 Task: Find connections with filter location Guiping with filter topic #bespokewith filter profile language German with filter current company Apco Infratech Pvt. Ltd with filter school K J Somaiya Institute of Management with filter industry Consumer Services with filter service category Consulting with filter keywords title Astronomer
Action: Mouse moved to (477, 58)
Screenshot: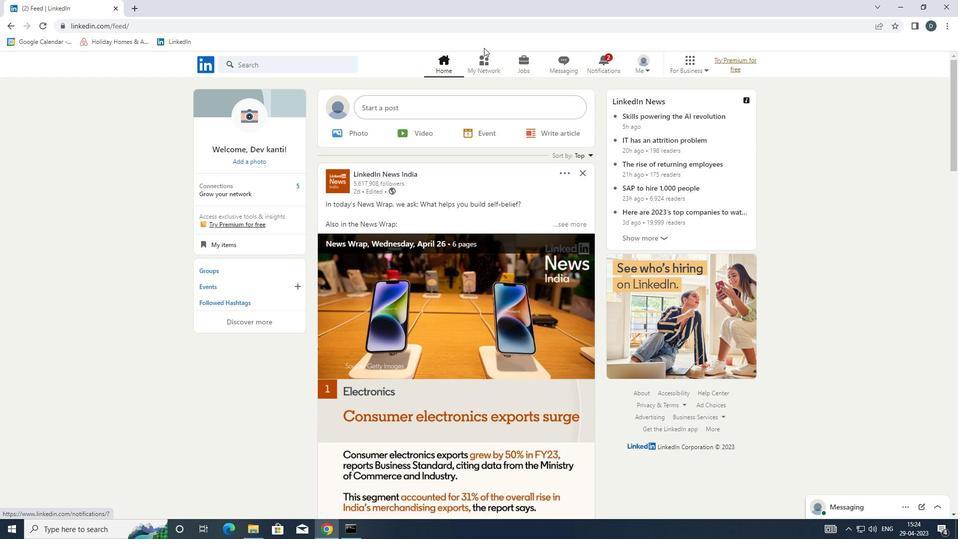 
Action: Mouse pressed left at (477, 58)
Screenshot: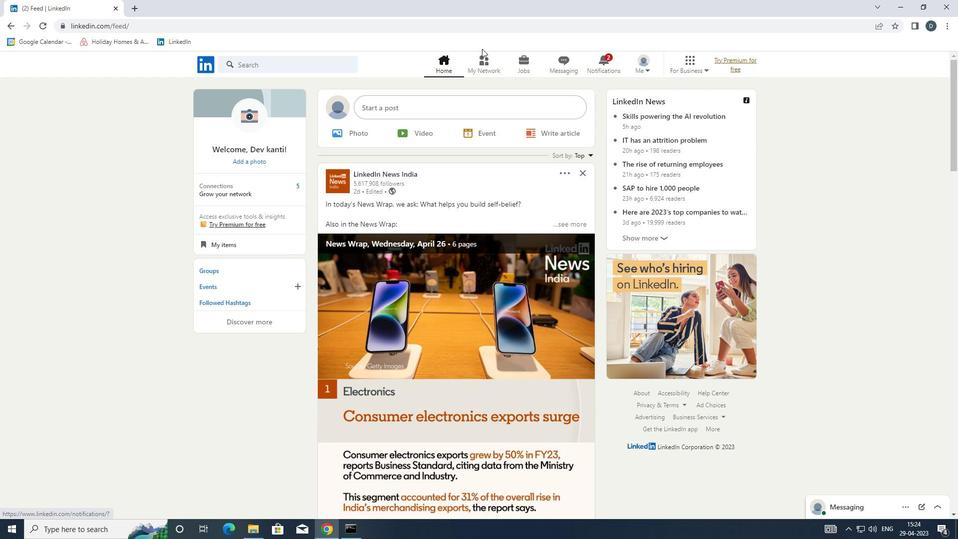 
Action: Mouse moved to (329, 114)
Screenshot: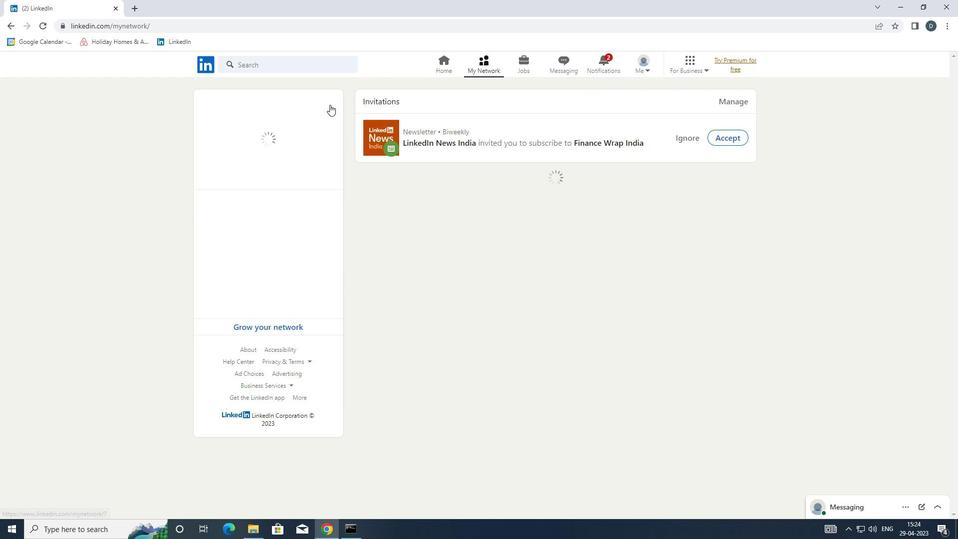 
Action: Mouse pressed left at (329, 114)
Screenshot: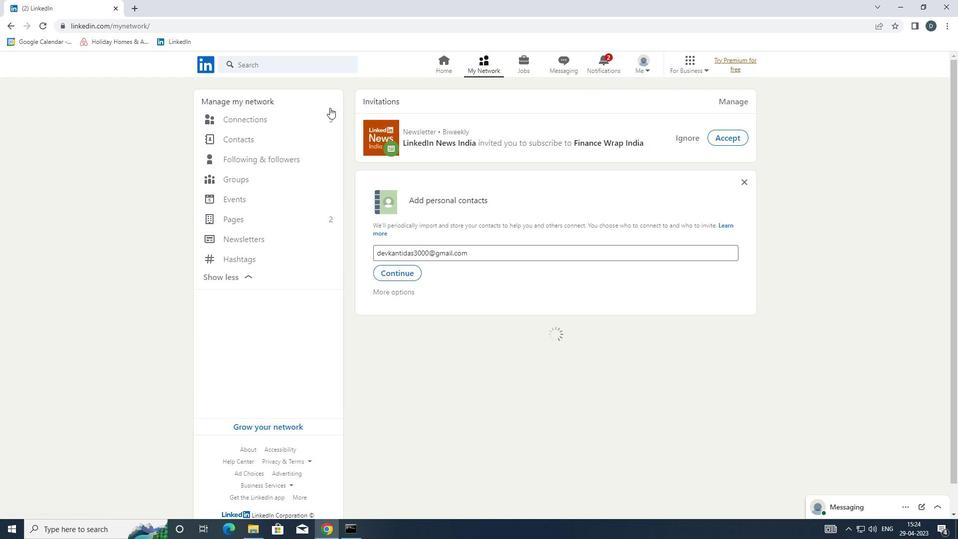 
Action: Mouse moved to (572, 125)
Screenshot: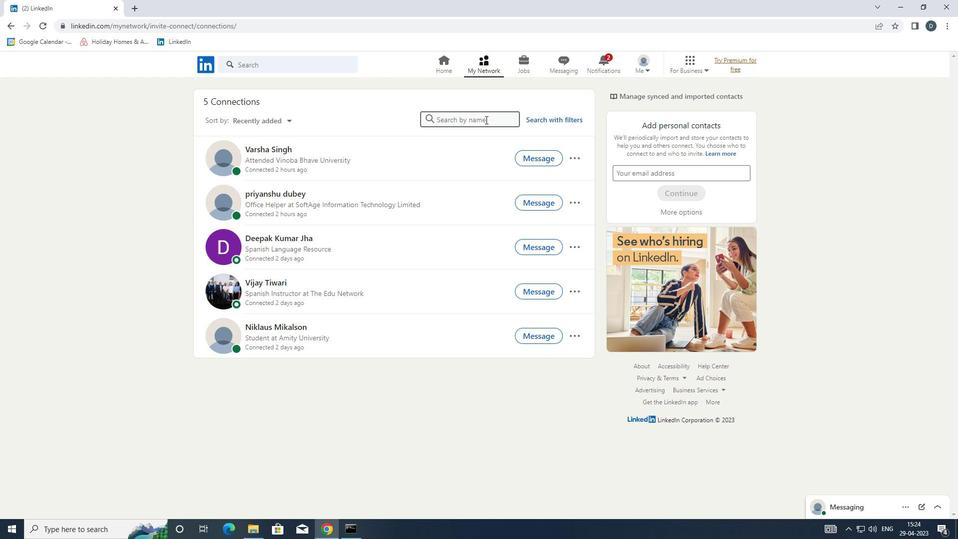 
Action: Mouse pressed left at (572, 125)
Screenshot: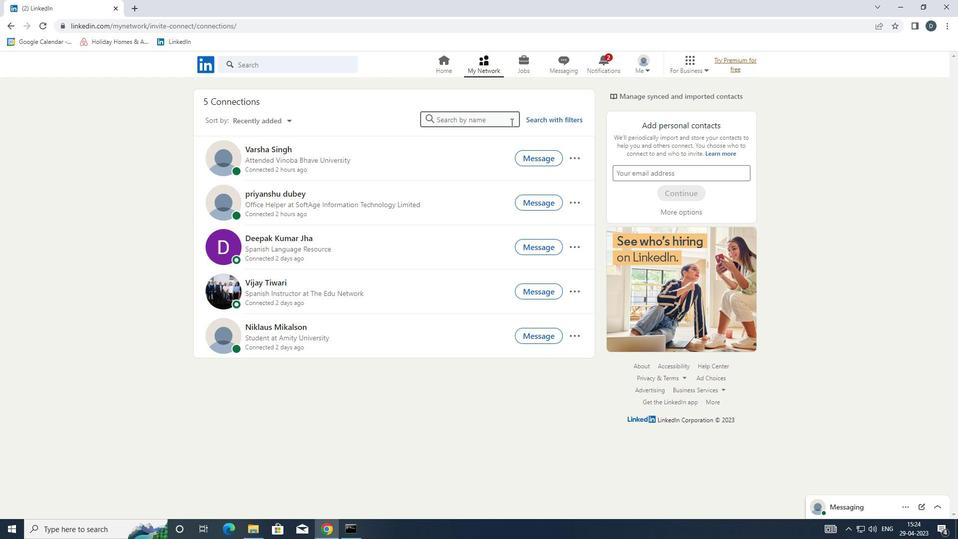 
Action: Mouse moved to (557, 118)
Screenshot: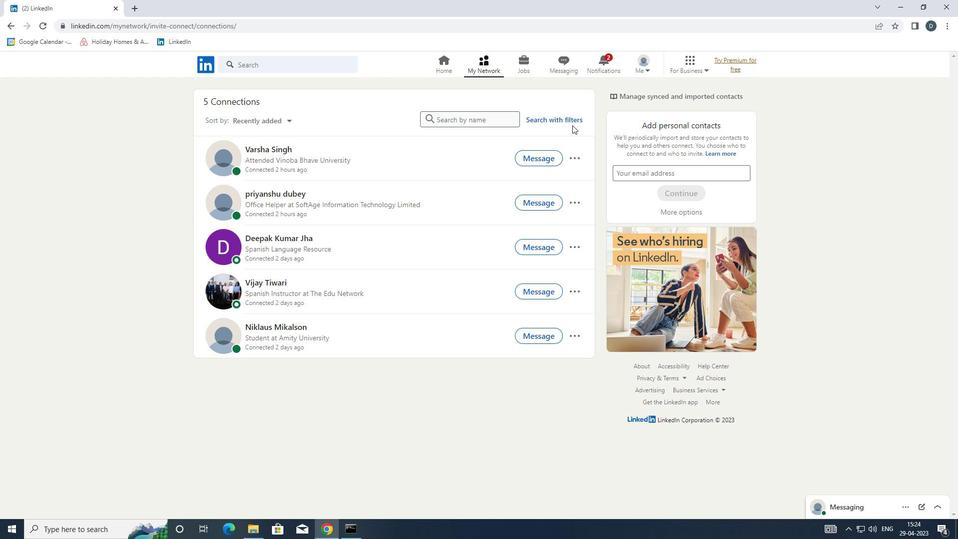 
Action: Mouse pressed left at (557, 118)
Screenshot: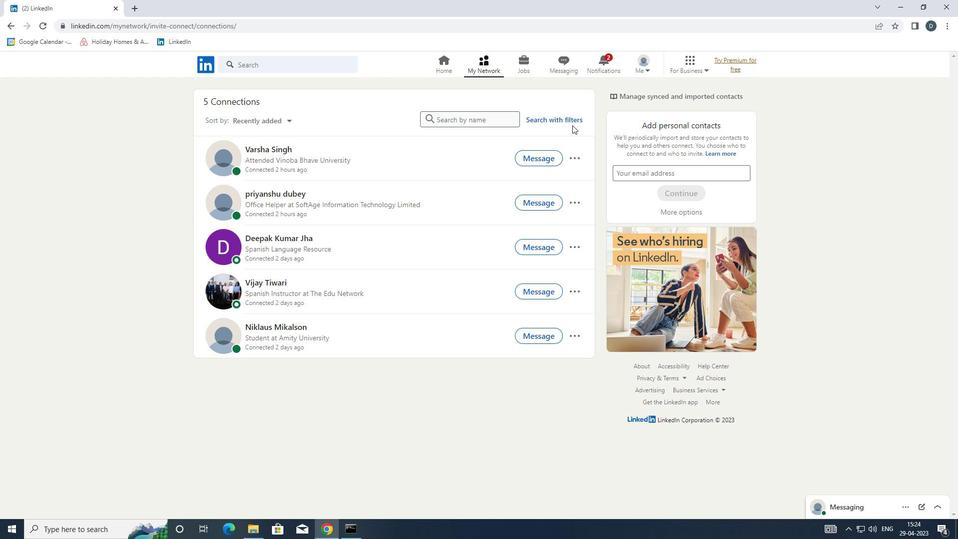 
Action: Mouse moved to (505, 86)
Screenshot: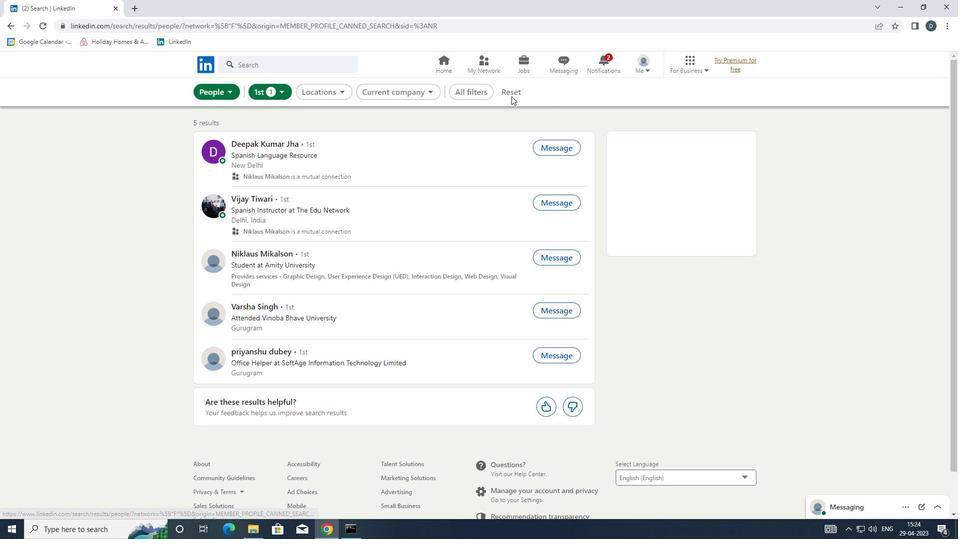
Action: Mouse pressed left at (505, 86)
Screenshot: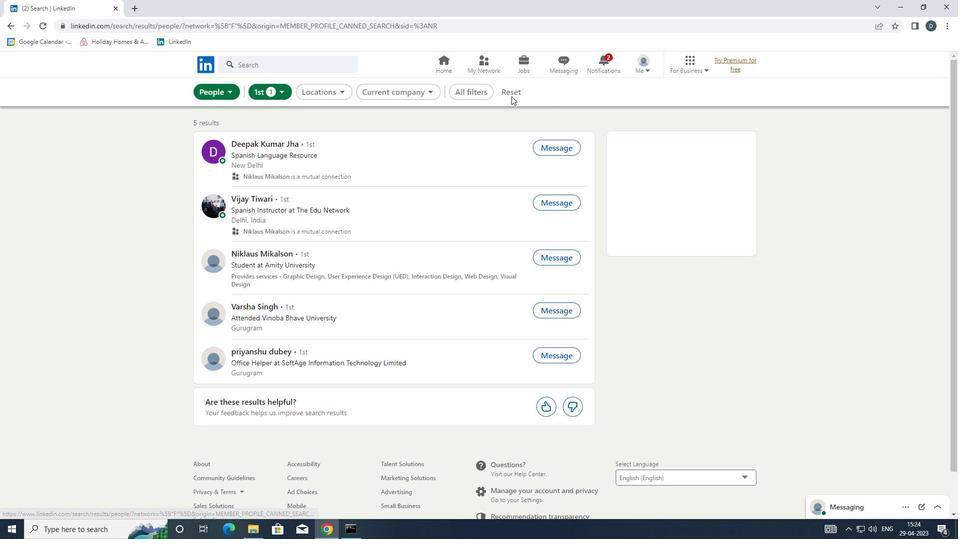 
Action: Mouse moved to (490, 90)
Screenshot: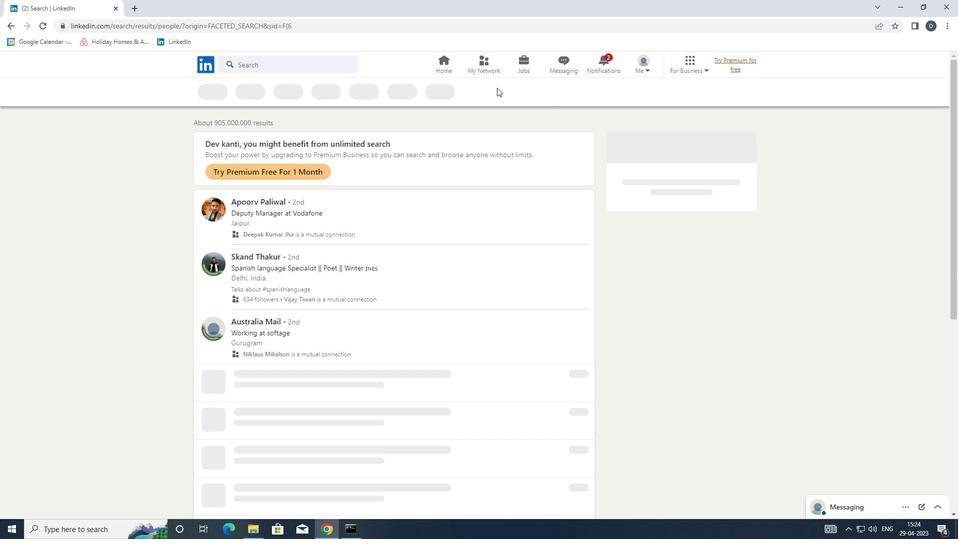 
Action: Mouse pressed left at (490, 90)
Screenshot: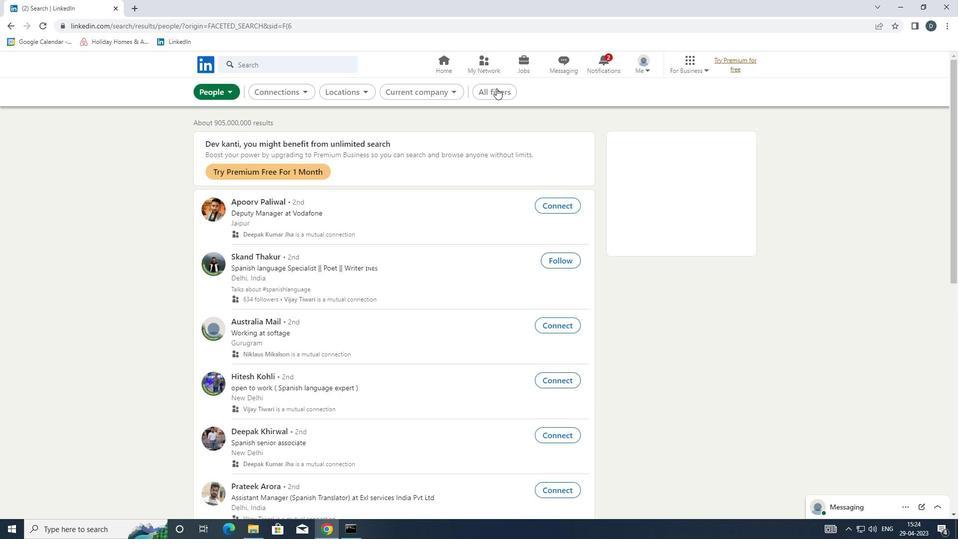 
Action: Mouse moved to (864, 275)
Screenshot: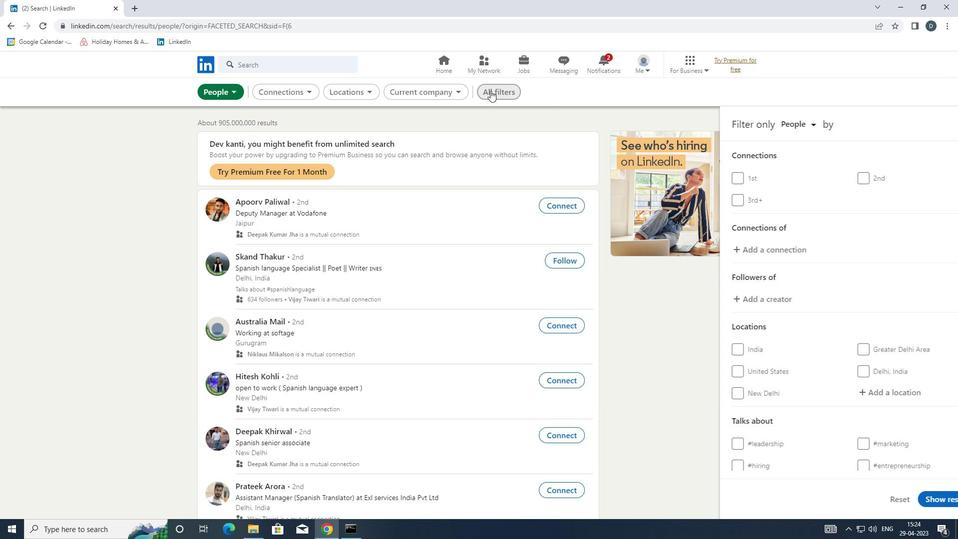 
Action: Mouse scrolled (864, 275) with delta (0, 0)
Screenshot: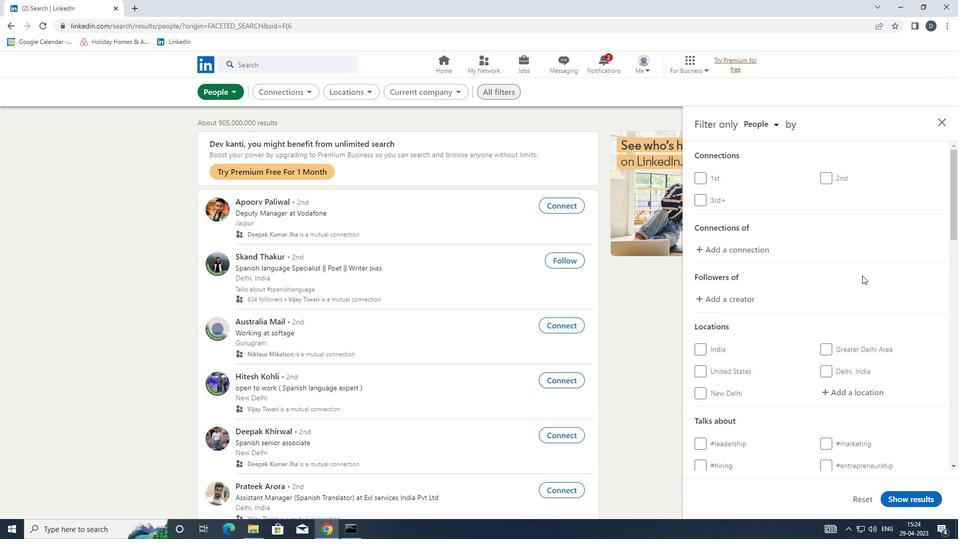 
Action: Mouse scrolled (864, 275) with delta (0, 0)
Screenshot: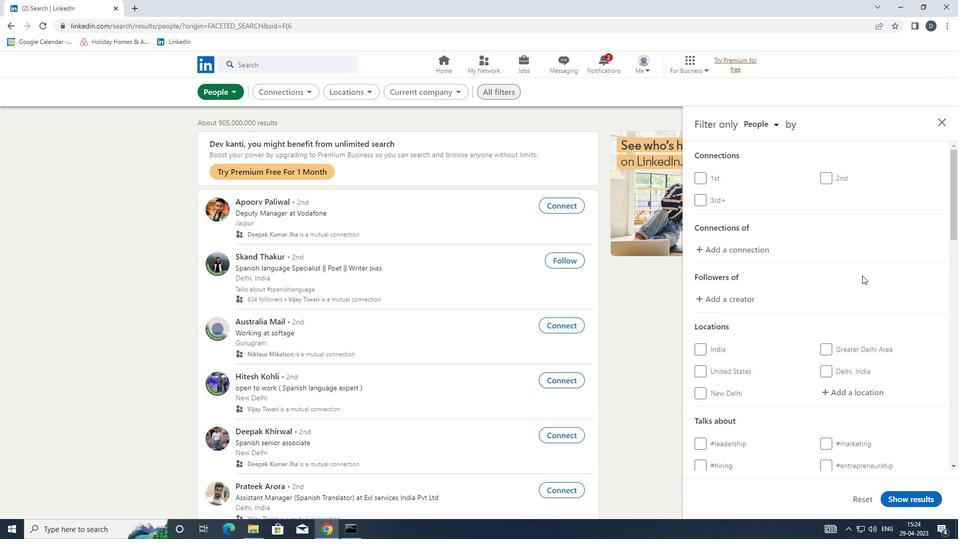 
Action: Mouse moved to (859, 293)
Screenshot: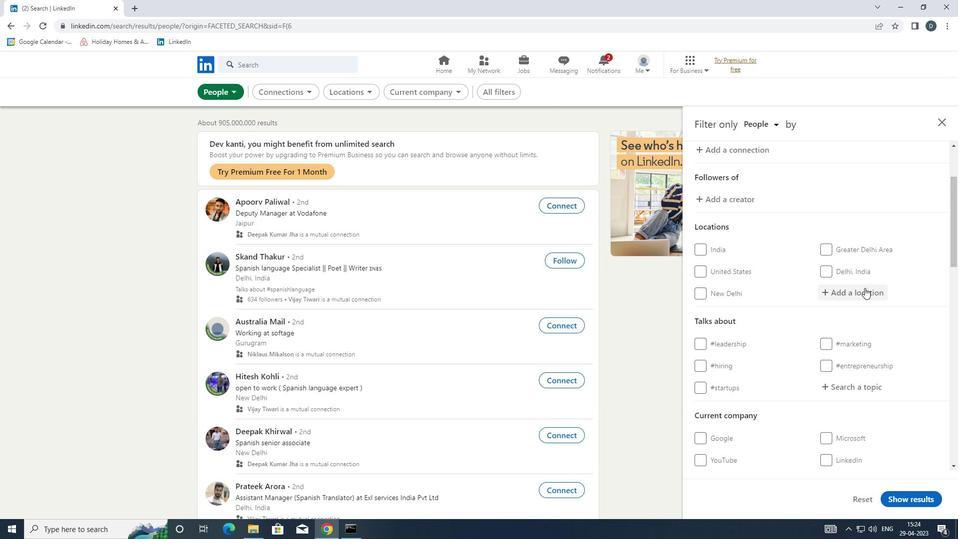 
Action: Mouse pressed left at (859, 293)
Screenshot: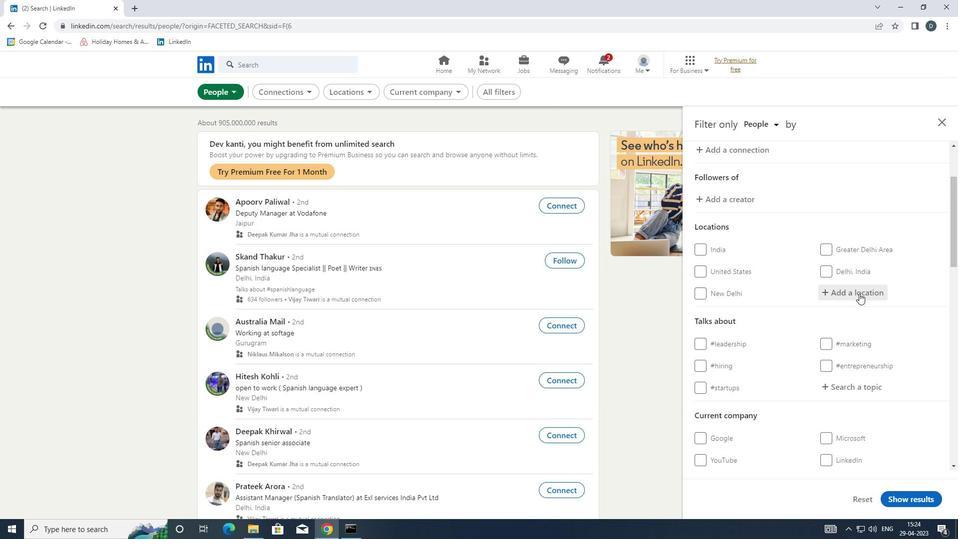
Action: Mouse moved to (859, 293)
Screenshot: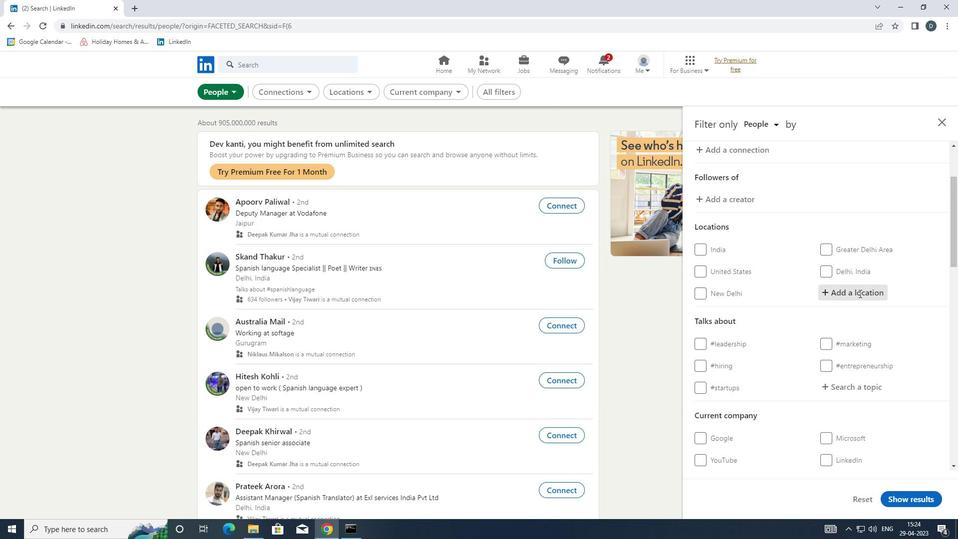 
Action: Key pressed <Key.shift>GUIPING<Key.enter>
Screenshot: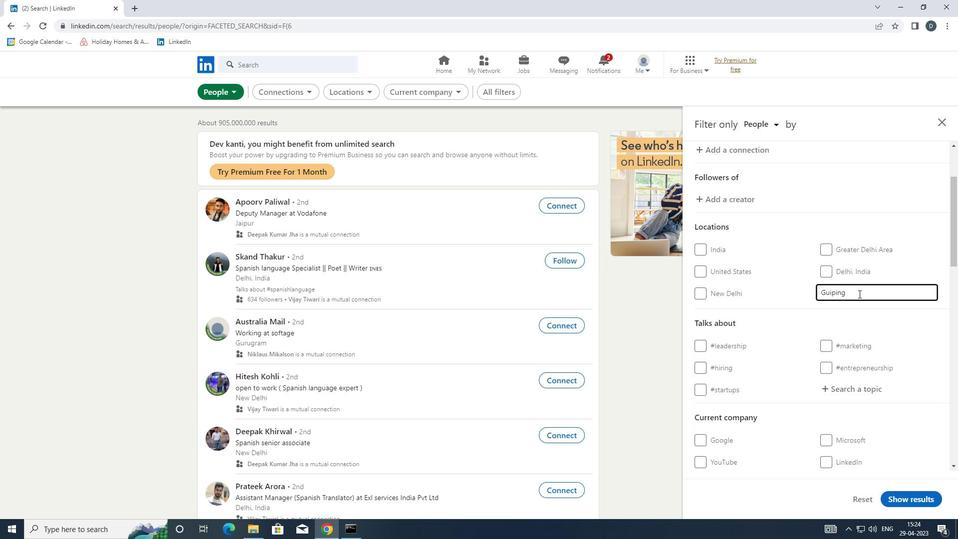 
Action: Mouse moved to (859, 293)
Screenshot: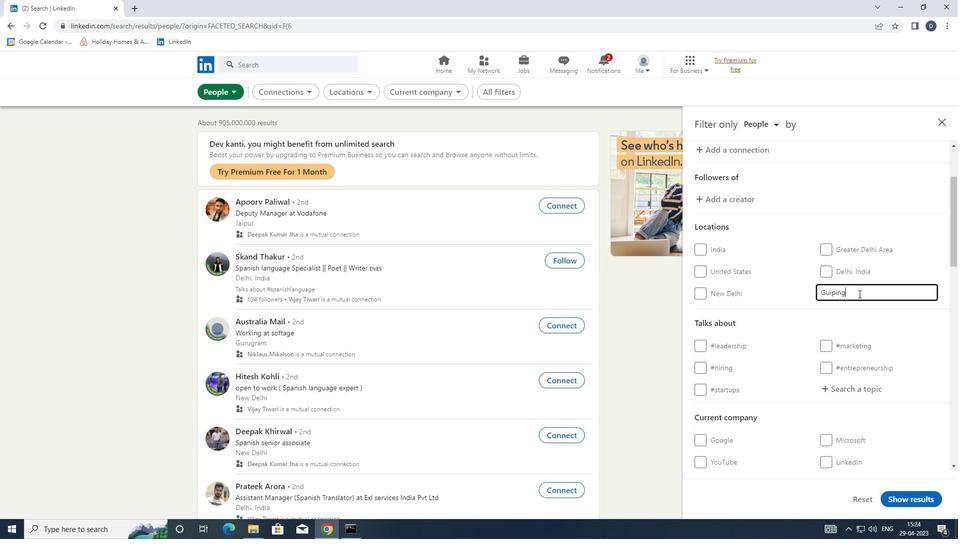 
Action: Mouse scrolled (859, 293) with delta (0, 0)
Screenshot: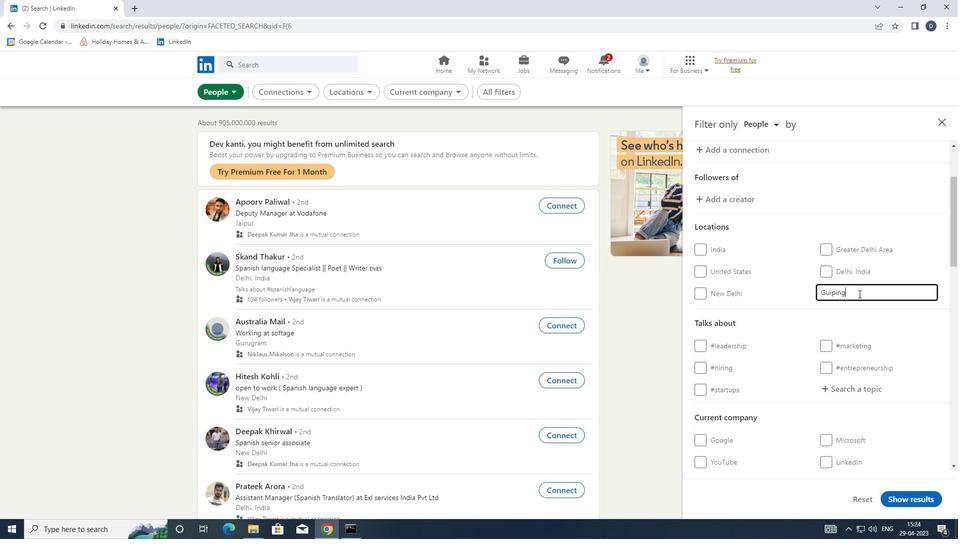 
Action: Mouse scrolled (859, 293) with delta (0, 0)
Screenshot: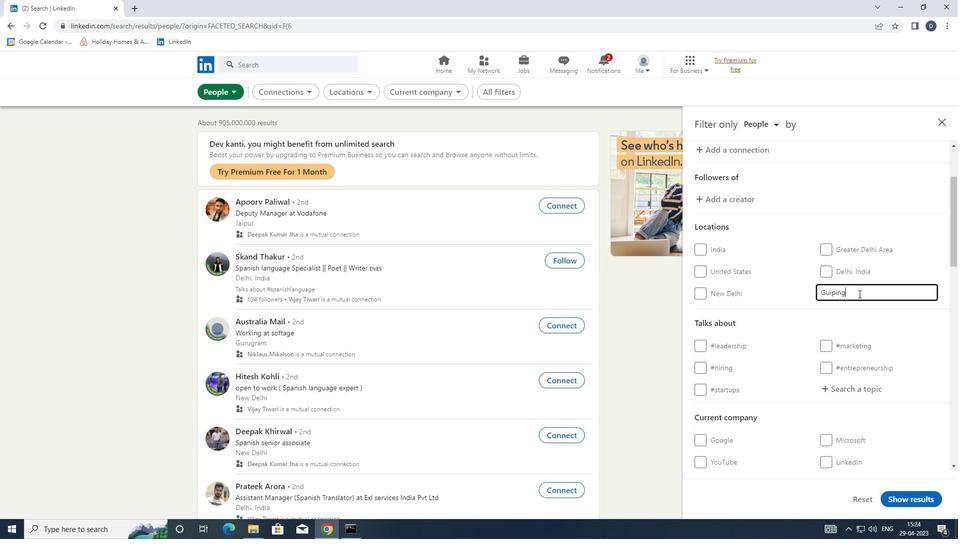 
Action: Mouse moved to (869, 291)
Screenshot: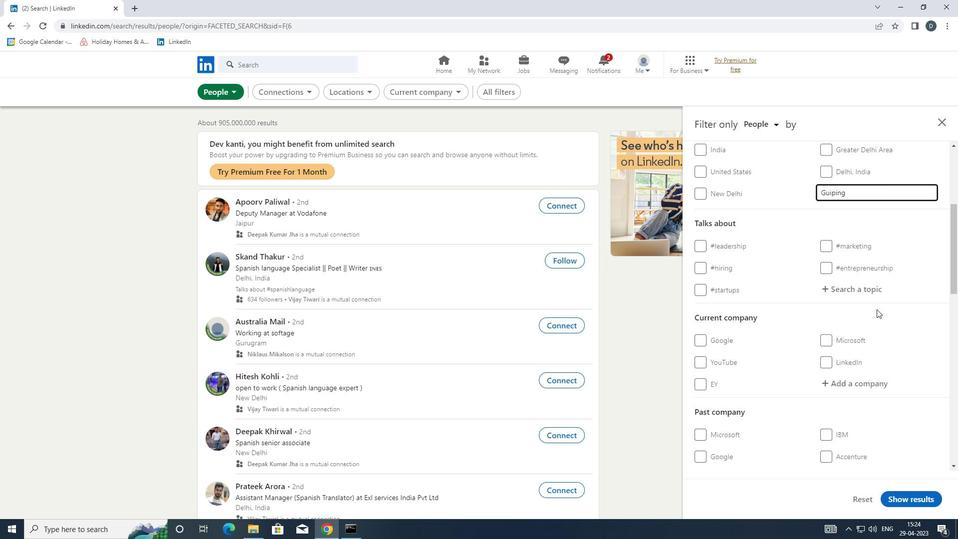 
Action: Mouse pressed left at (869, 291)
Screenshot: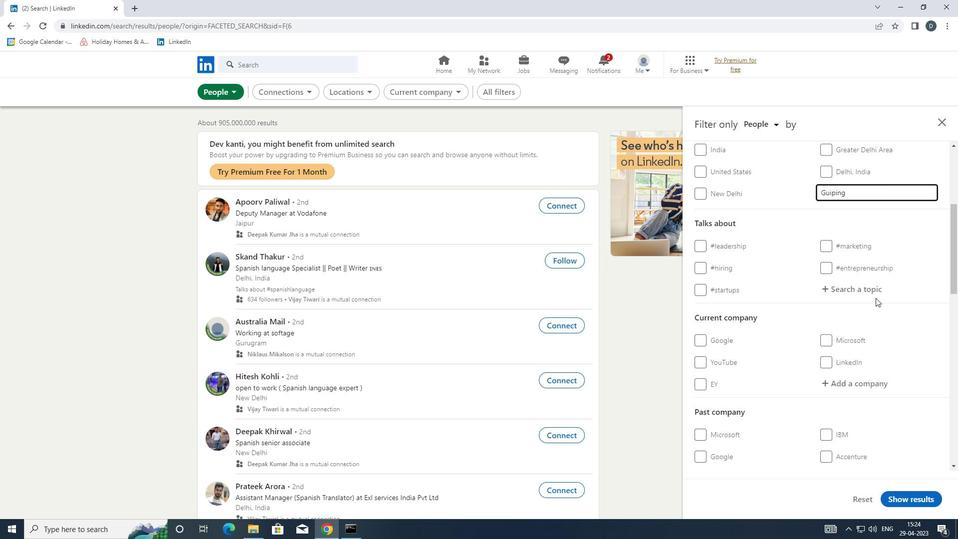 
Action: Key pressed <Key.shift>#<Key.shift>BESPOKE
Screenshot: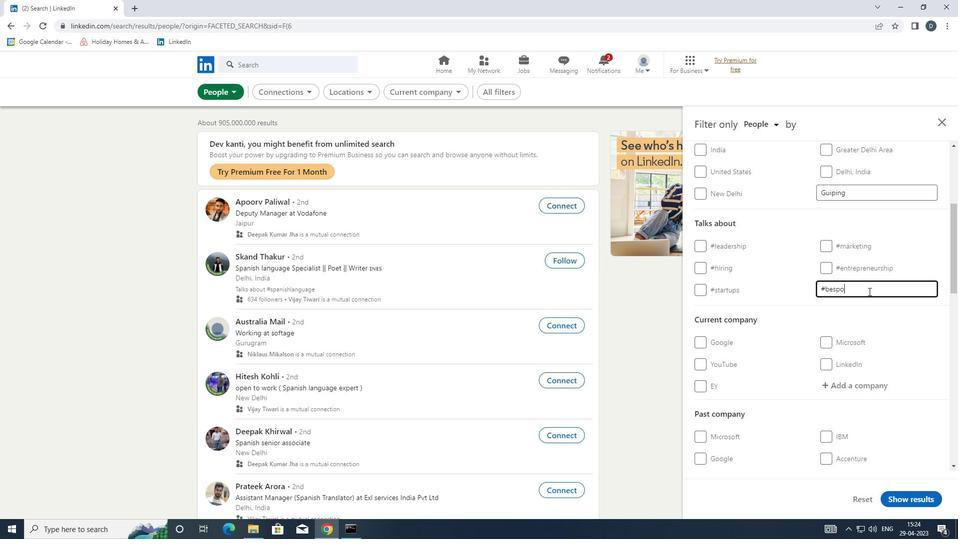 
Action: Mouse moved to (849, 279)
Screenshot: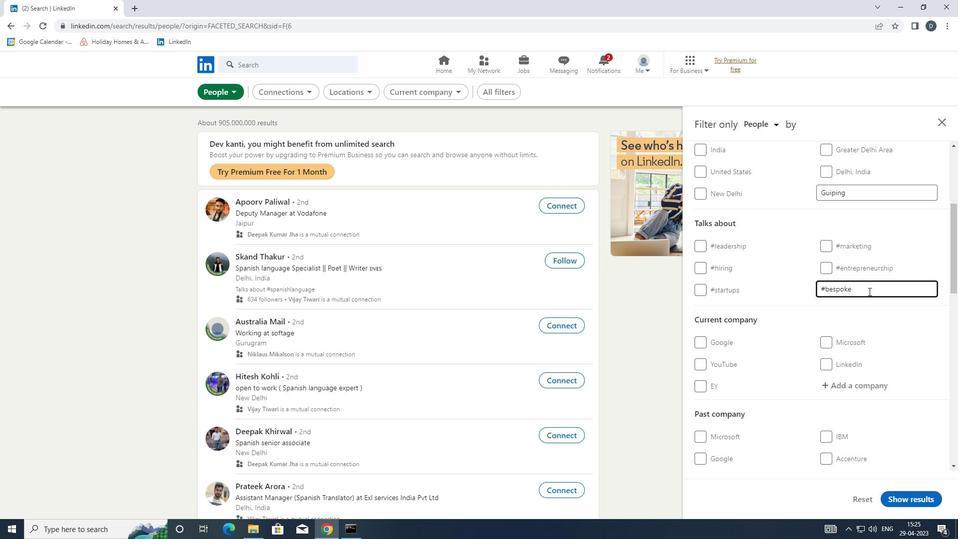
Action: Mouse scrolled (849, 278) with delta (0, 0)
Screenshot: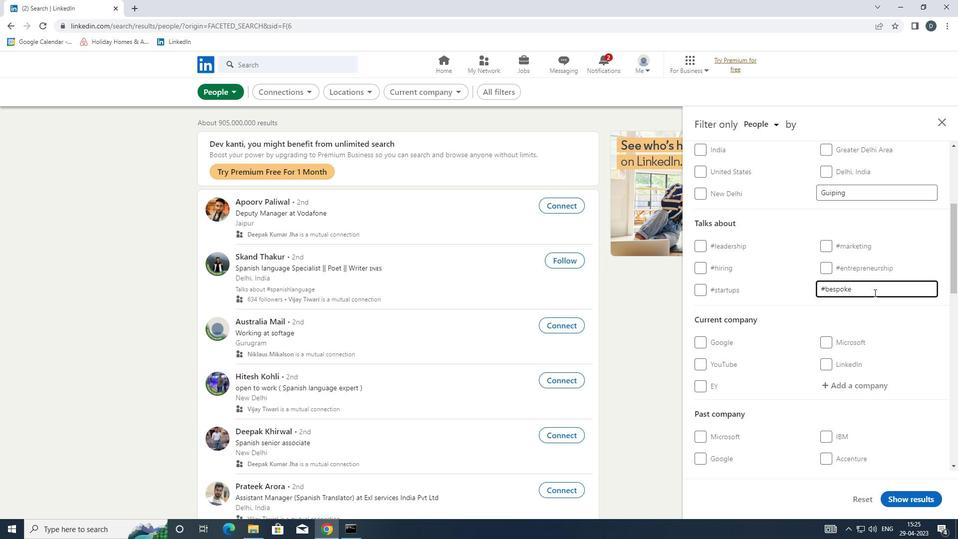 
Action: Mouse scrolled (849, 278) with delta (0, 0)
Screenshot: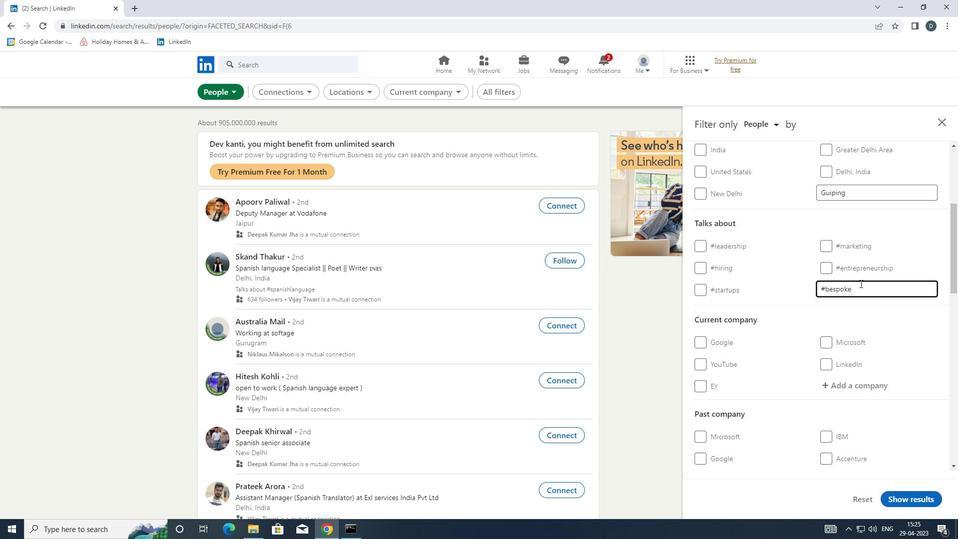 
Action: Mouse moved to (849, 279)
Screenshot: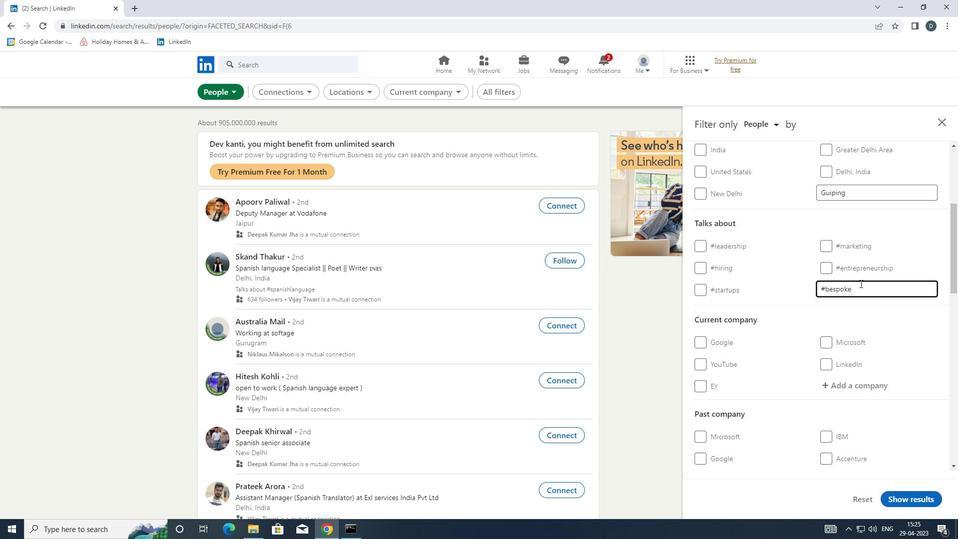 
Action: Mouse scrolled (849, 278) with delta (0, 0)
Screenshot: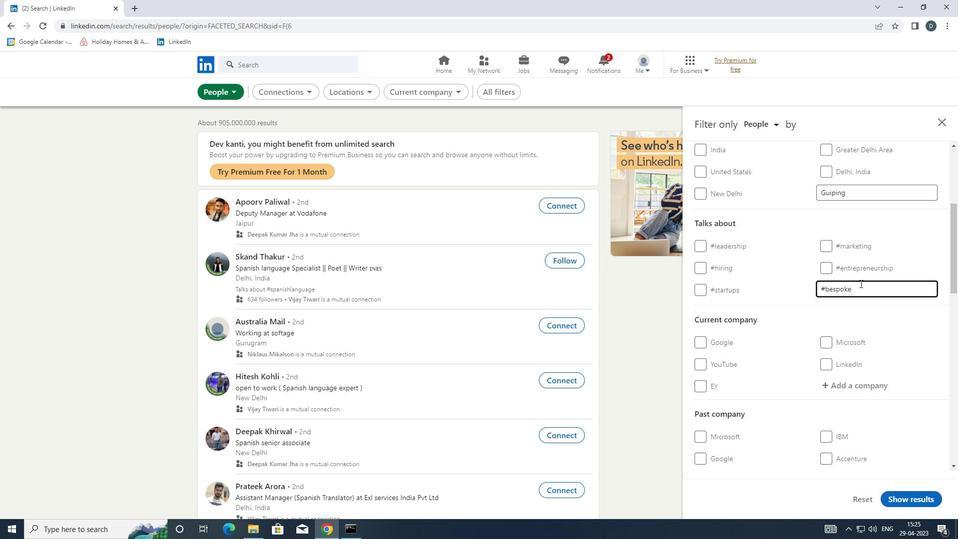 
Action: Mouse scrolled (849, 278) with delta (0, 0)
Screenshot: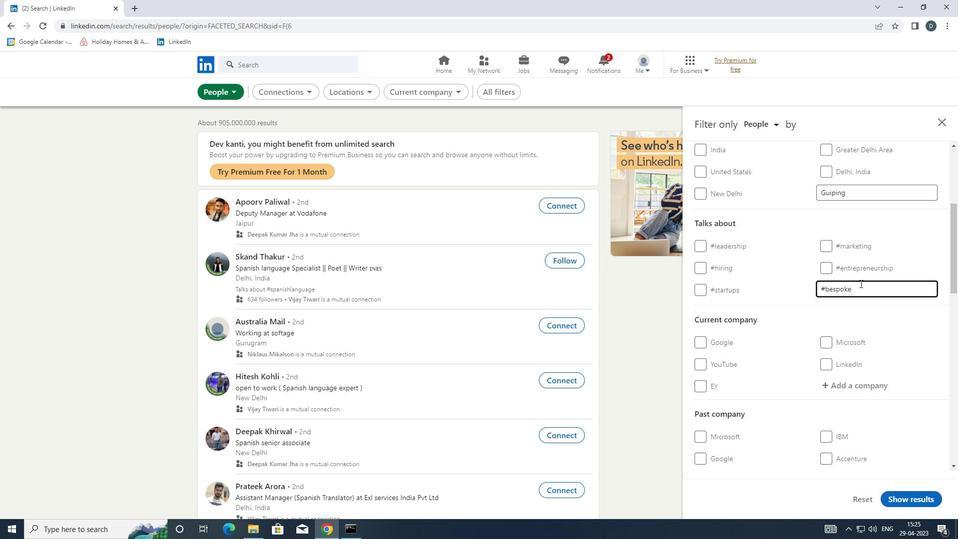 
Action: Mouse moved to (742, 313)
Screenshot: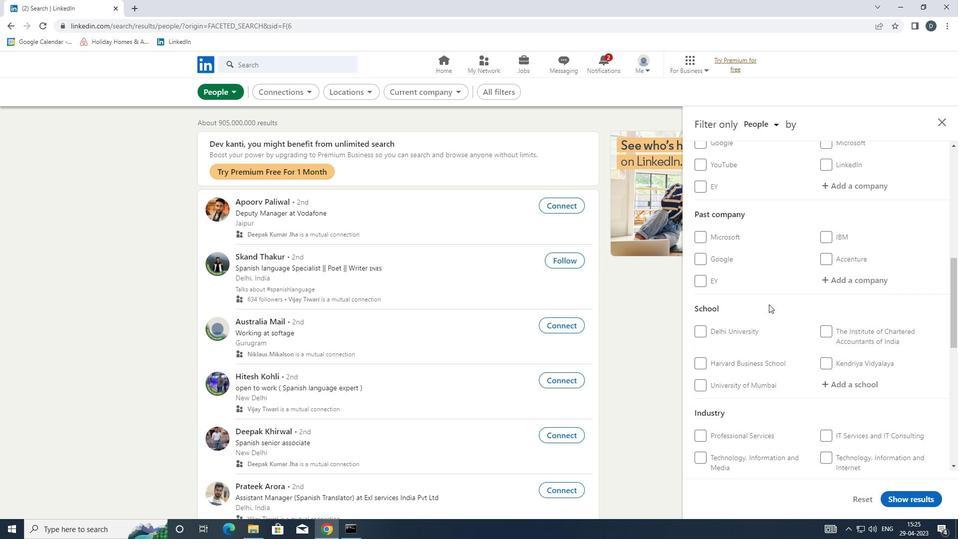 
Action: Mouse scrolled (742, 312) with delta (0, 0)
Screenshot: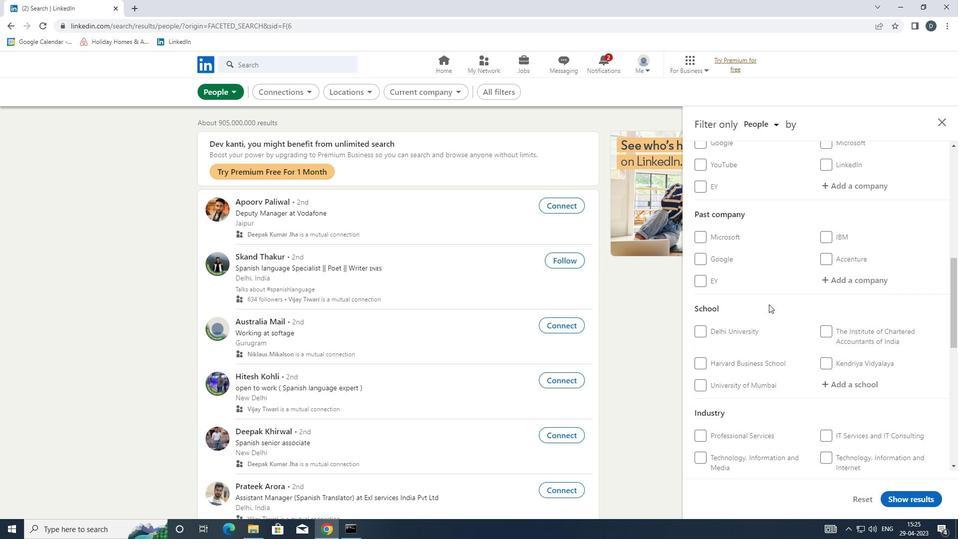 
Action: Mouse moved to (742, 313)
Screenshot: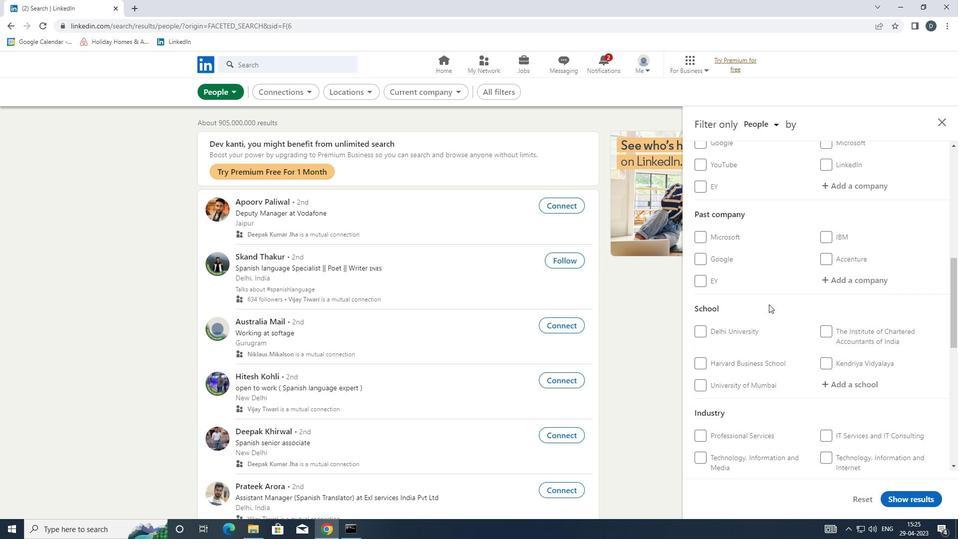 
Action: Mouse scrolled (742, 313) with delta (0, 0)
Screenshot: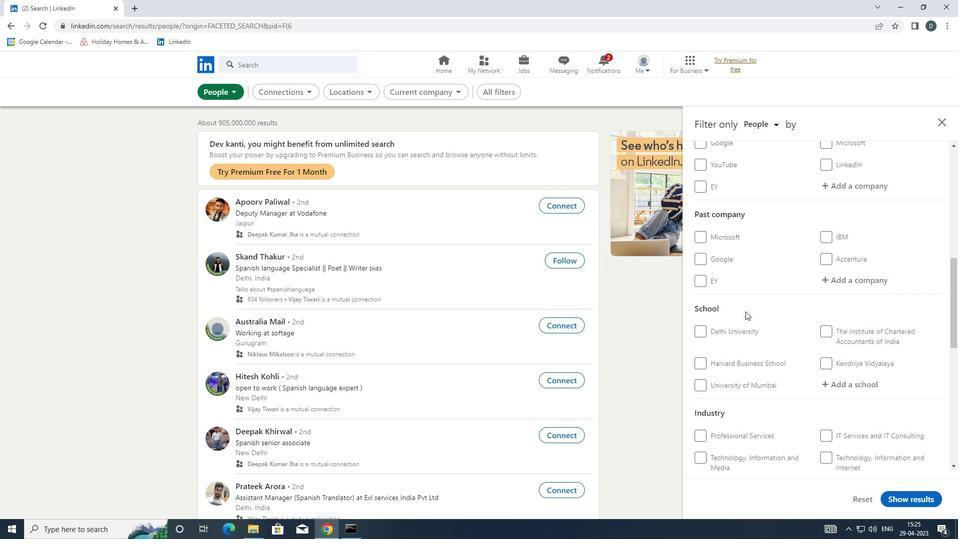 
Action: Mouse moved to (743, 393)
Screenshot: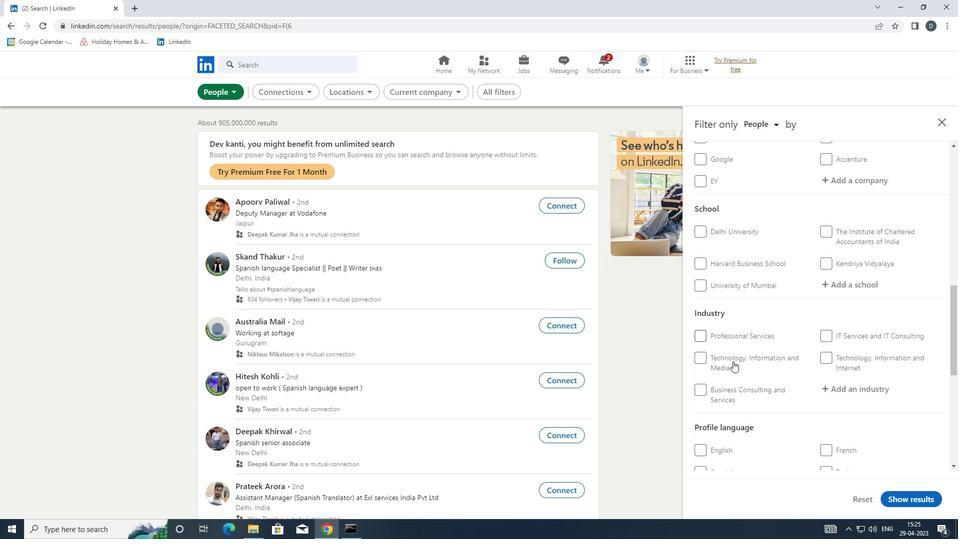 
Action: Mouse scrolled (743, 393) with delta (0, 0)
Screenshot: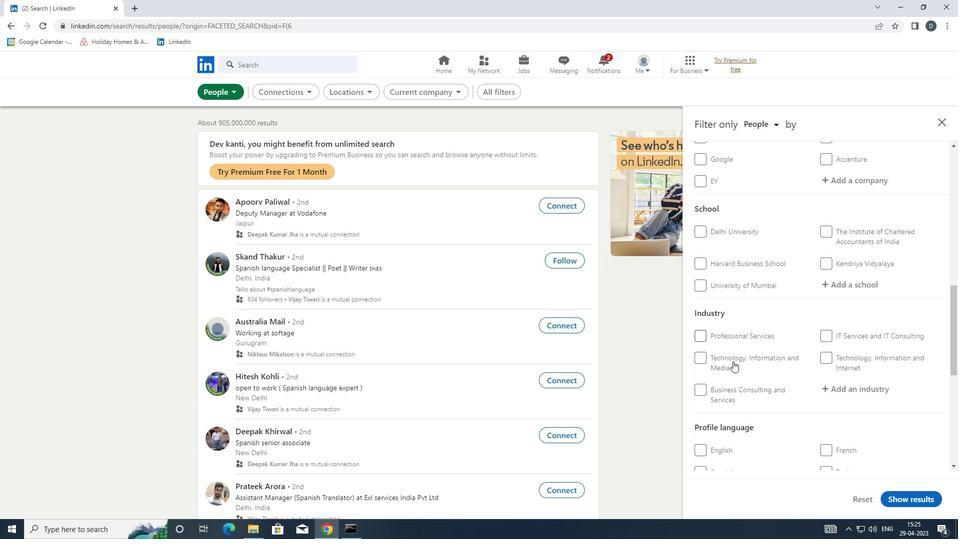 
Action: Mouse scrolled (743, 393) with delta (0, 0)
Screenshot: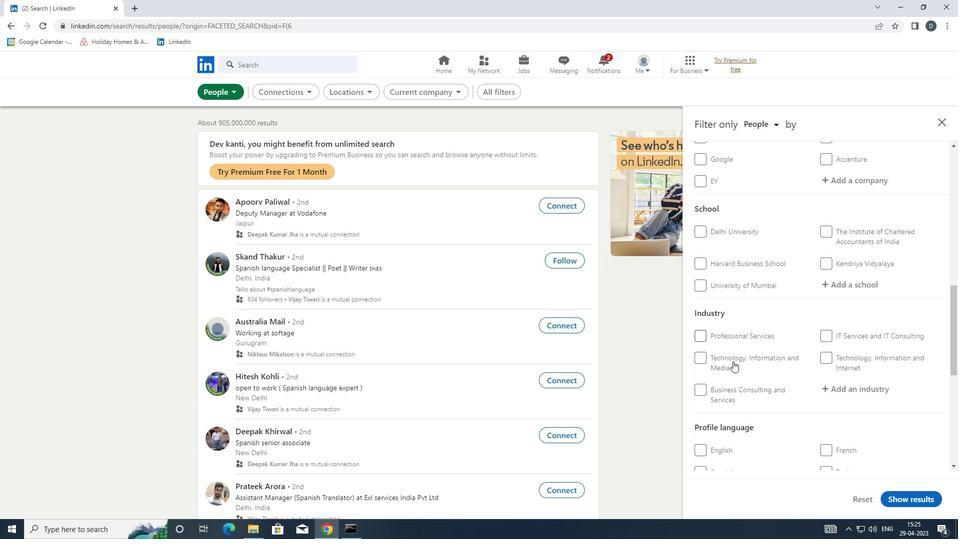
Action: Mouse moved to (726, 394)
Screenshot: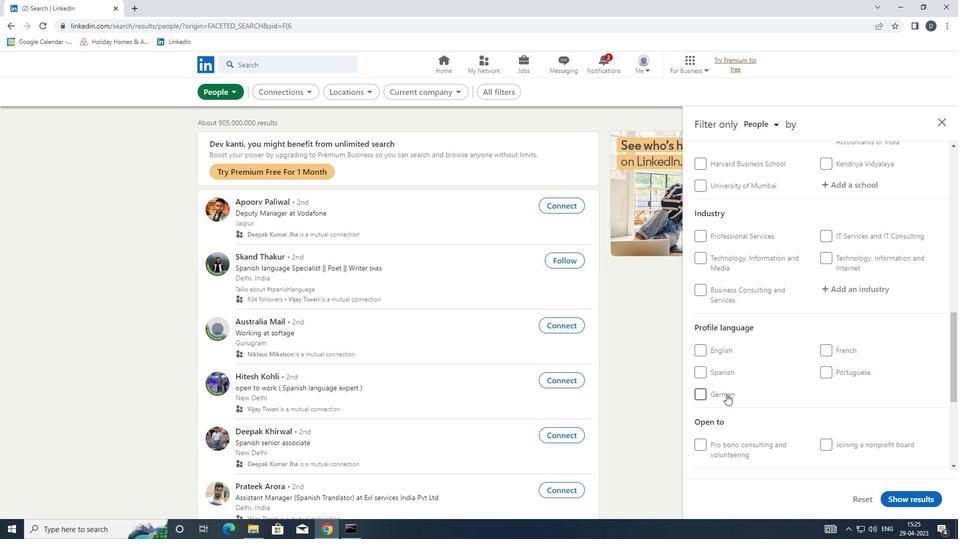 
Action: Mouse pressed left at (726, 394)
Screenshot: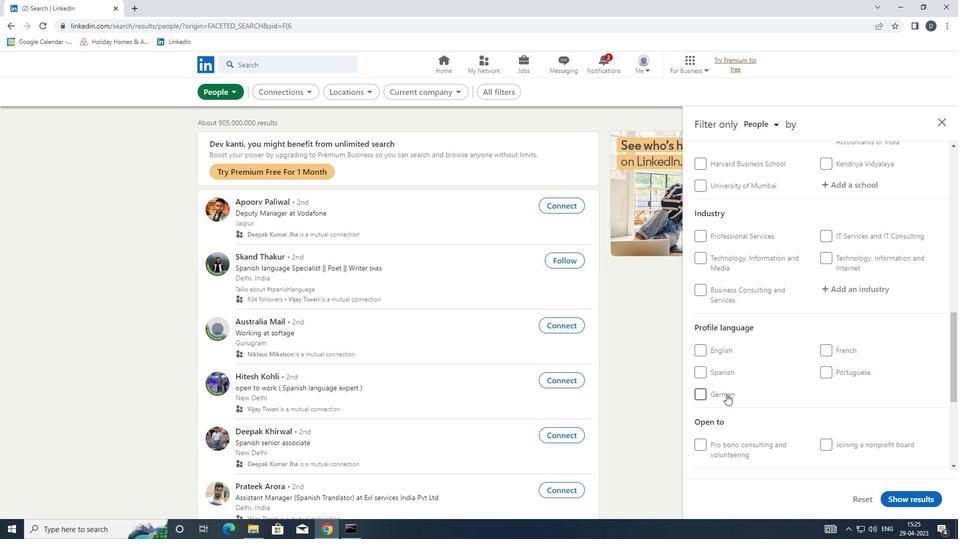 
Action: Mouse moved to (772, 375)
Screenshot: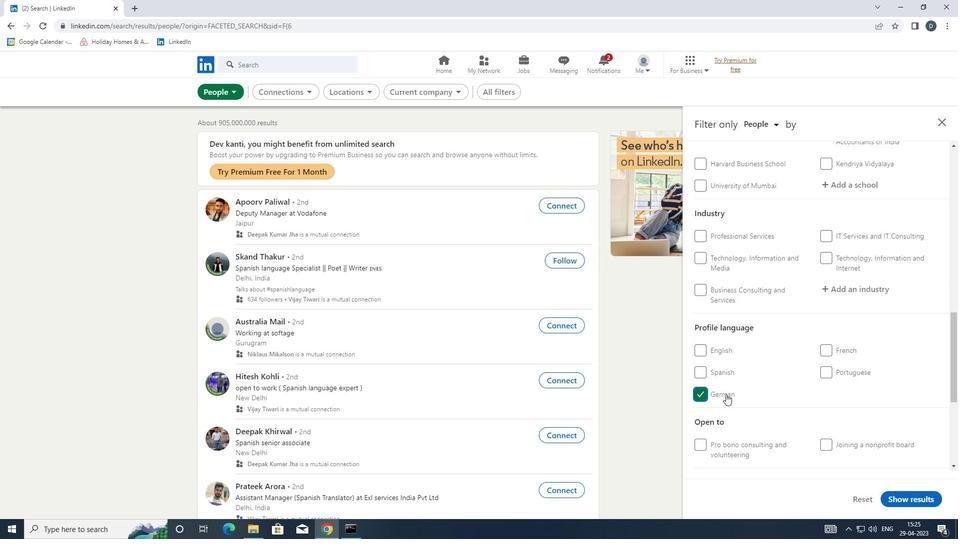 
Action: Mouse scrolled (772, 376) with delta (0, 0)
Screenshot: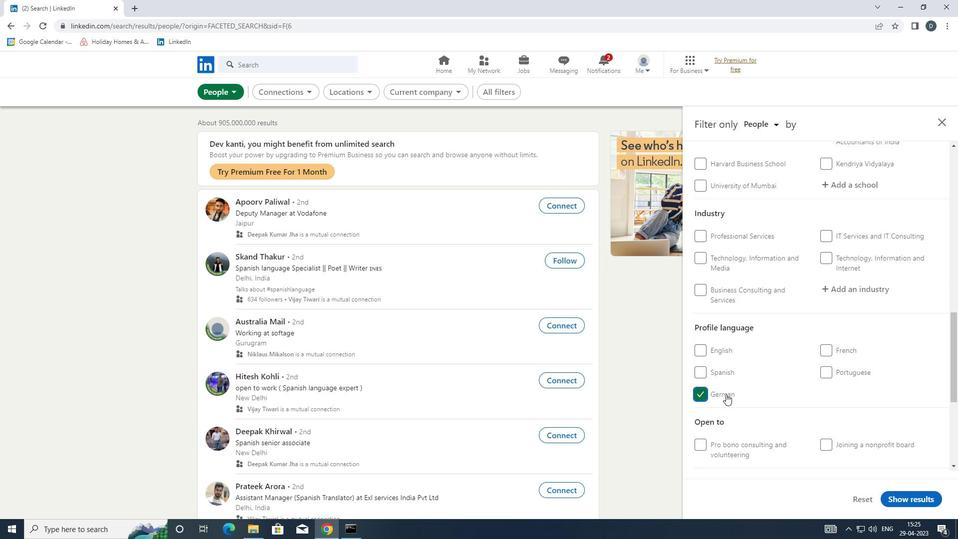 
Action: Mouse scrolled (772, 376) with delta (0, 0)
Screenshot: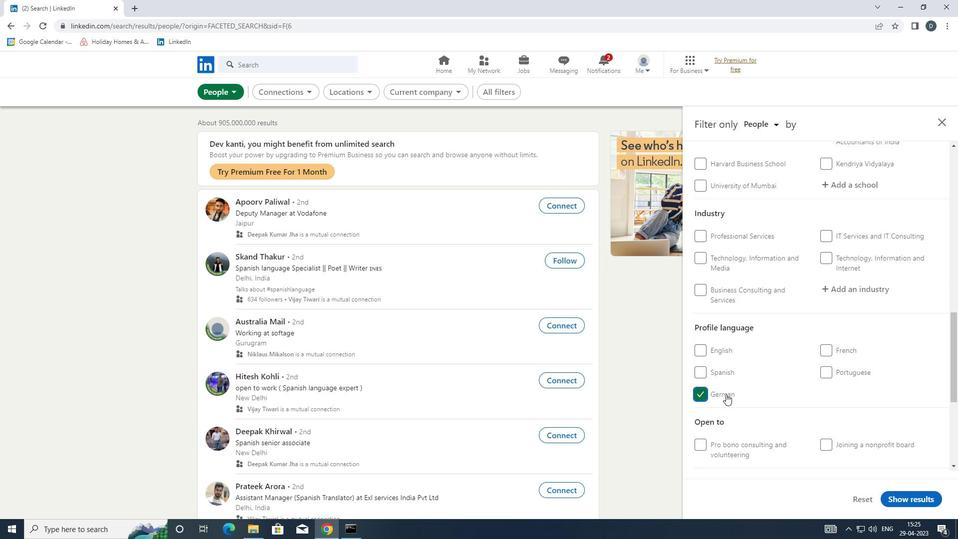 
Action: Mouse scrolled (772, 376) with delta (0, 0)
Screenshot: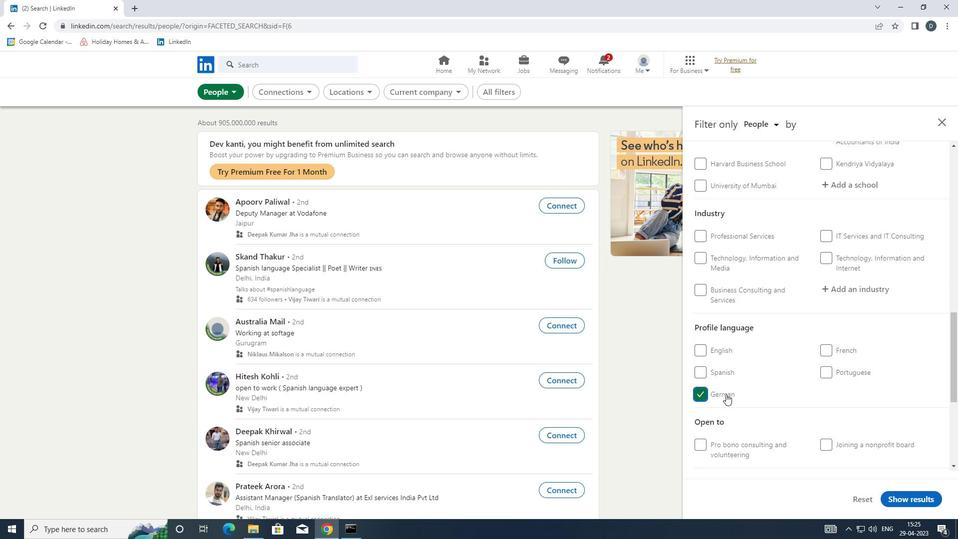 
Action: Mouse scrolled (772, 376) with delta (0, 0)
Screenshot: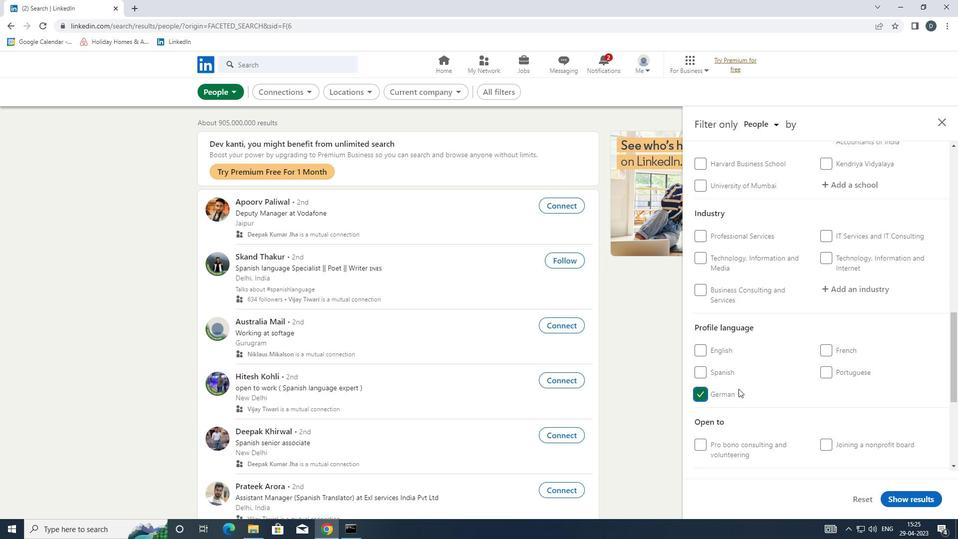 
Action: Mouse scrolled (772, 376) with delta (0, 0)
Screenshot: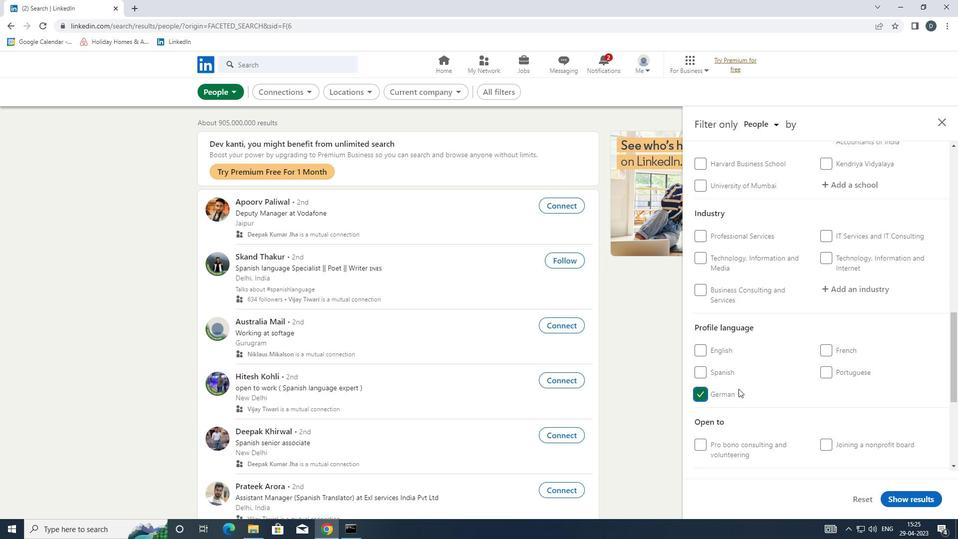 
Action: Mouse moved to (837, 231)
Screenshot: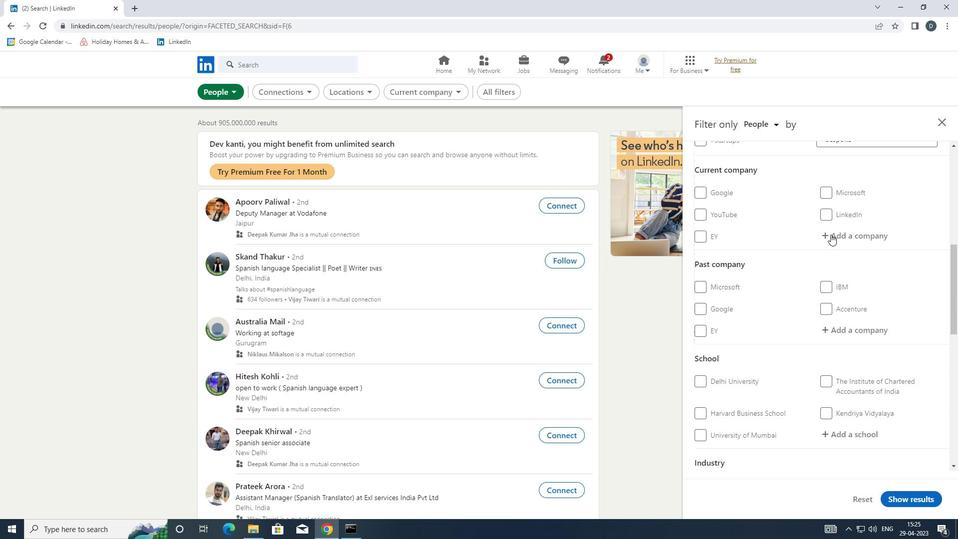 
Action: Mouse pressed left at (837, 231)
Screenshot: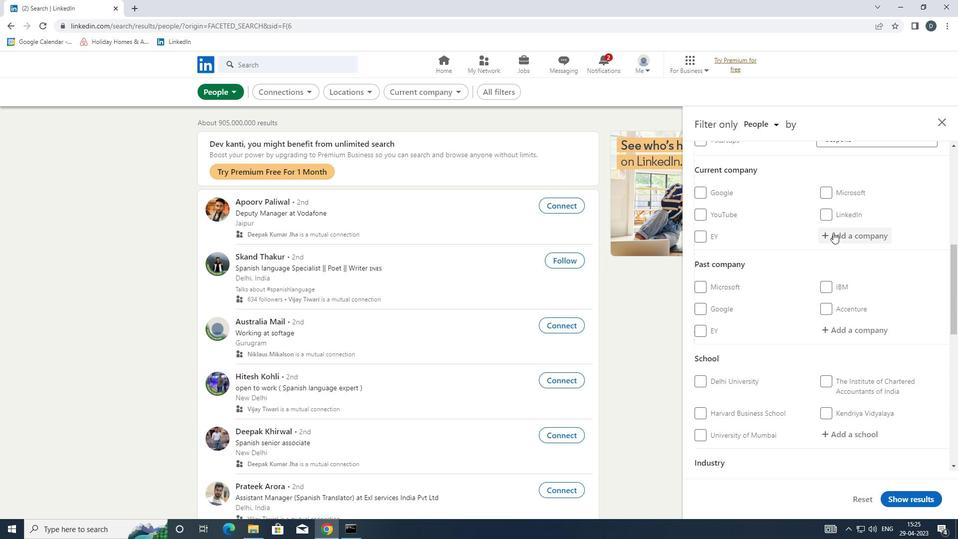 
Action: Key pressed <Key.shift><Key.shift><Key.shift><Key.shift><Key.shift><Key.shift><Key.shift><Key.shift><Key.shift><Key.shift><Key.shift>APCO<Key.space><Key.shift>
Screenshot: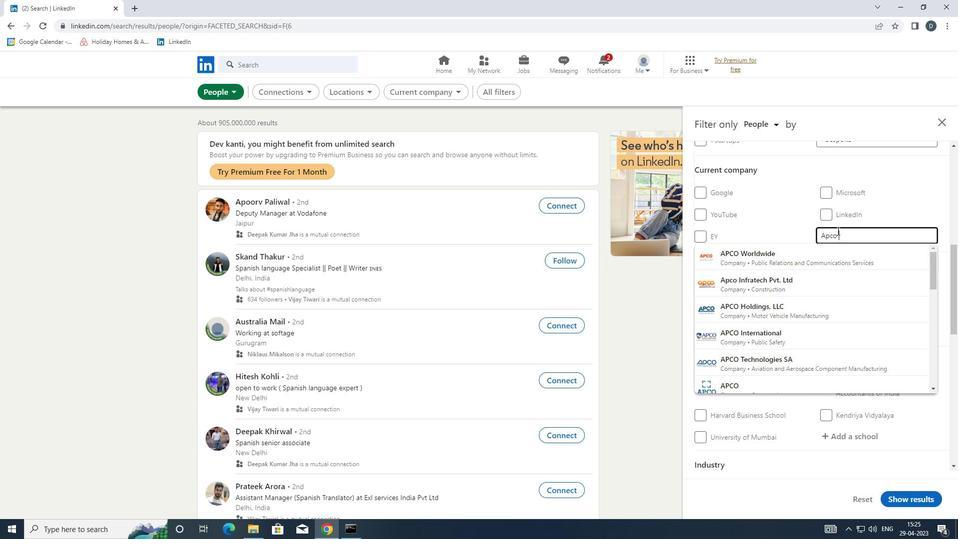 
Action: Mouse moved to (872, 278)
Screenshot: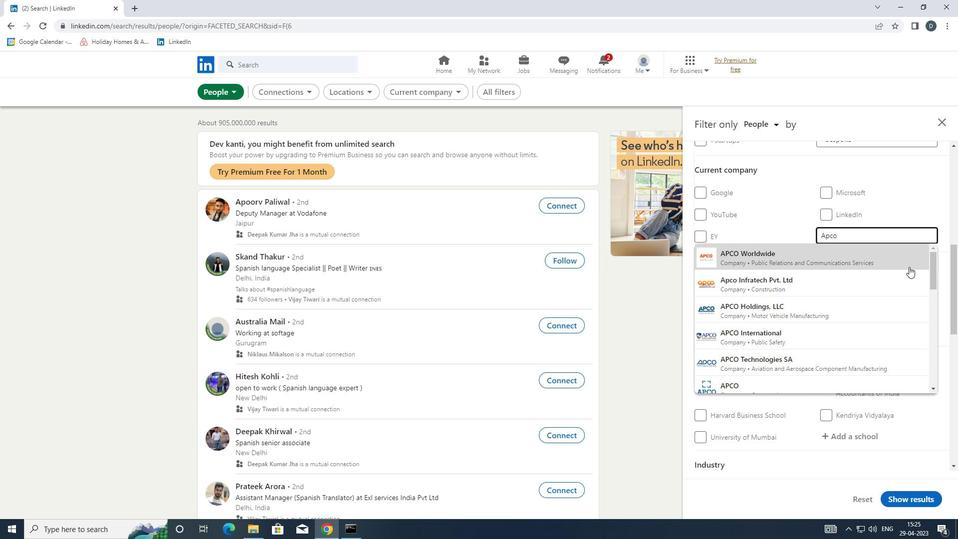 
Action: Mouse pressed left at (872, 278)
Screenshot: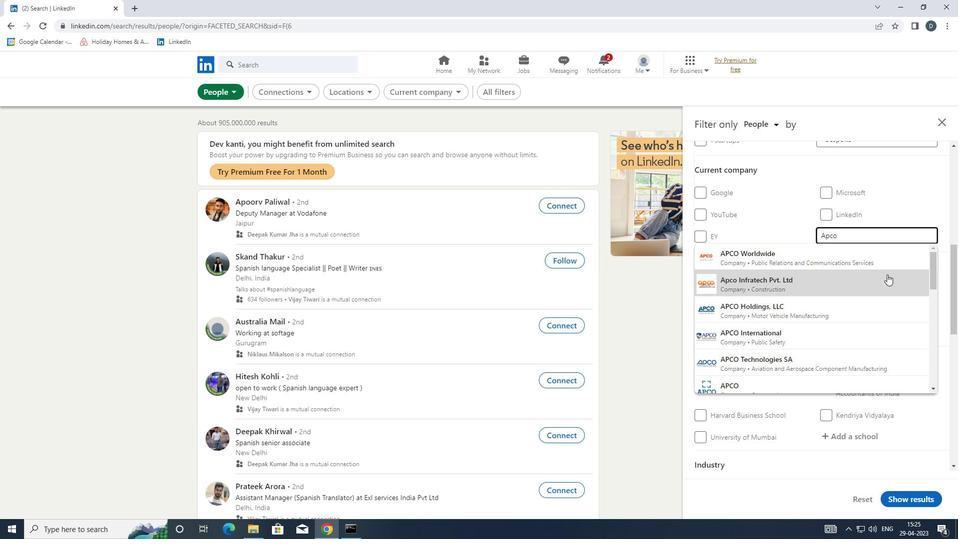 
Action: Mouse moved to (895, 279)
Screenshot: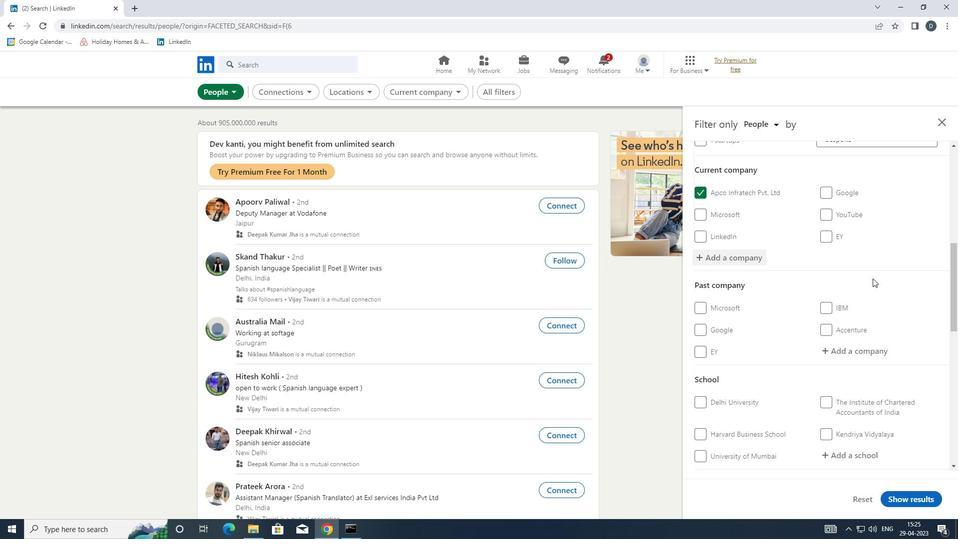 
Action: Mouse scrolled (895, 279) with delta (0, 0)
Screenshot: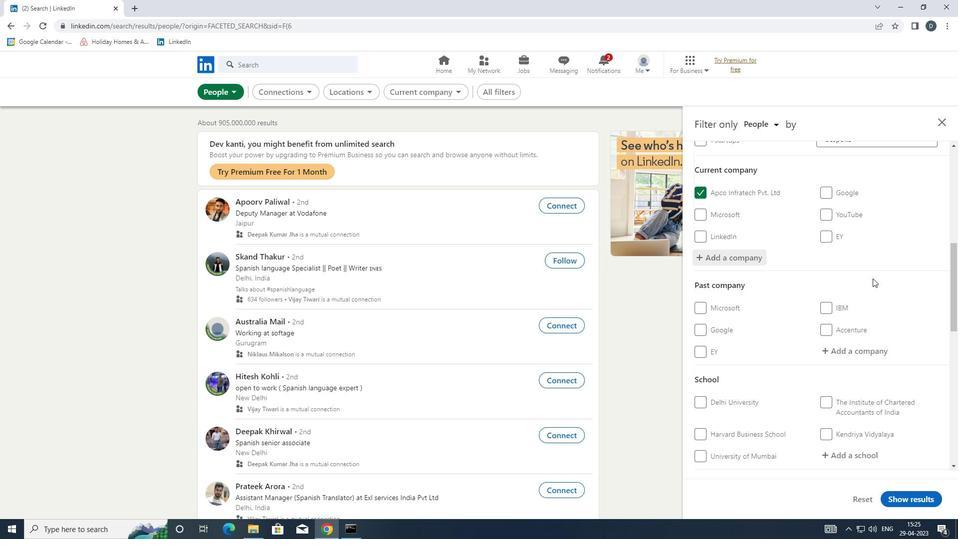 
Action: Mouse moved to (895, 279)
Screenshot: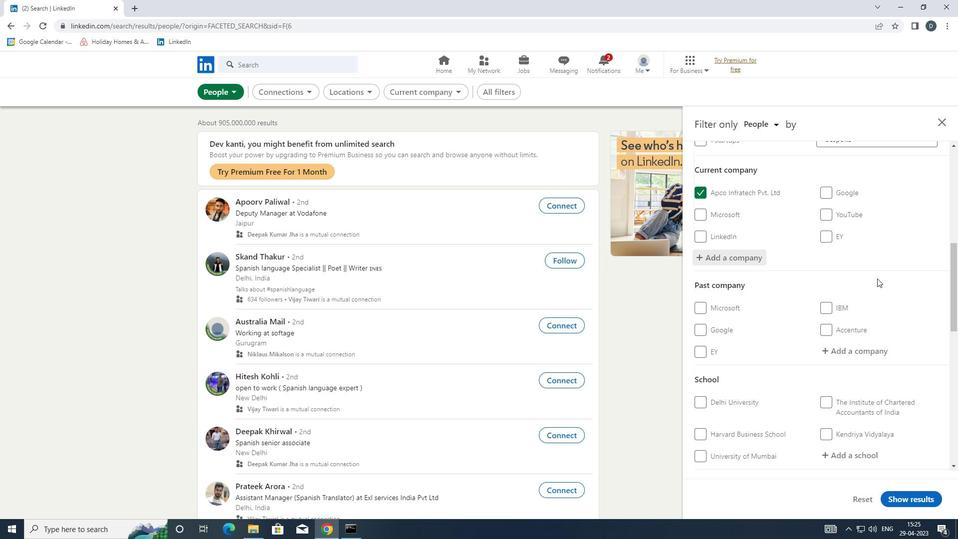 
Action: Mouse scrolled (895, 279) with delta (0, 0)
Screenshot: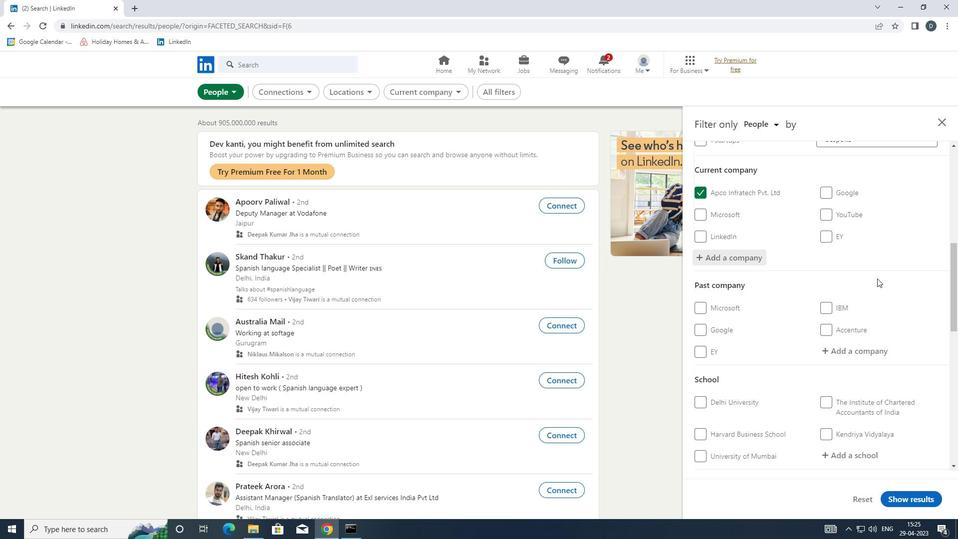 
Action: Mouse moved to (895, 280)
Screenshot: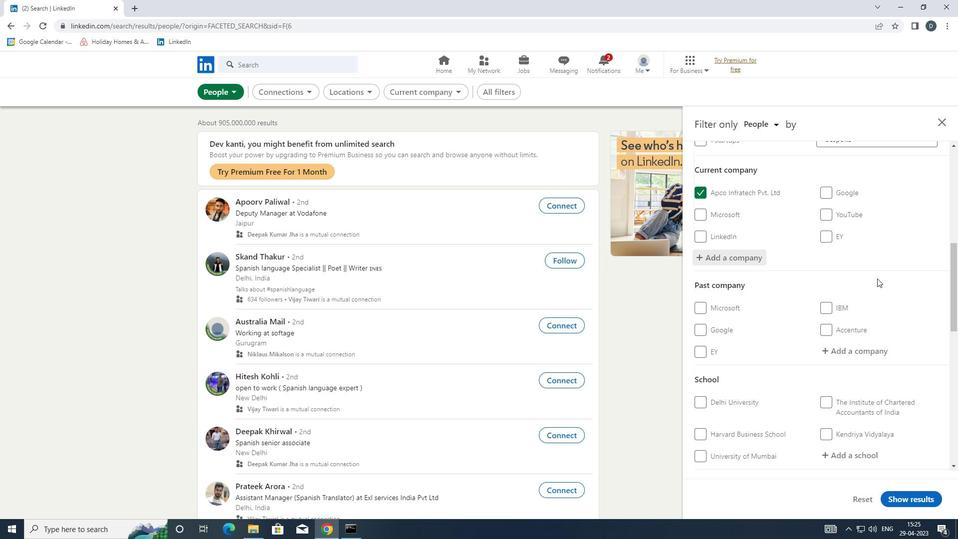 
Action: Mouse scrolled (895, 280) with delta (0, 0)
Screenshot: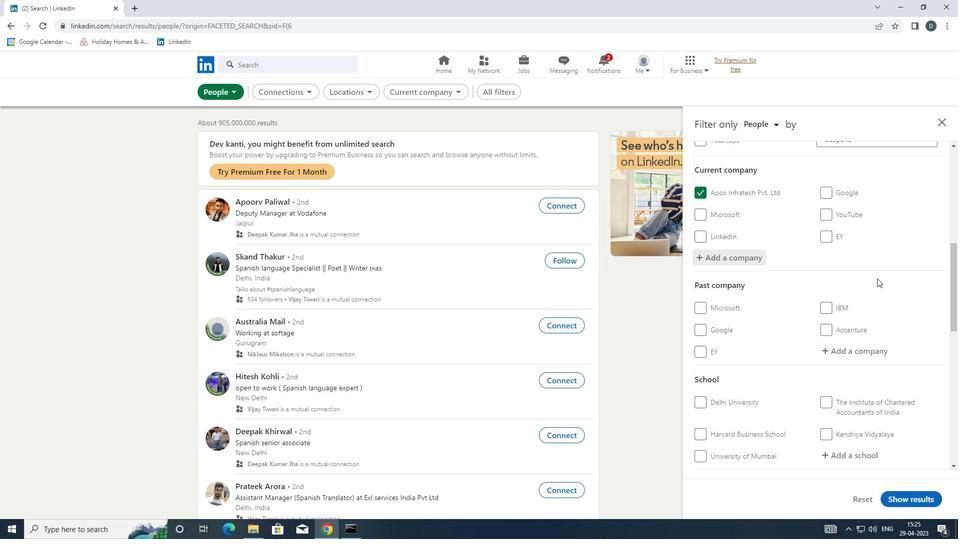 
Action: Mouse moved to (846, 305)
Screenshot: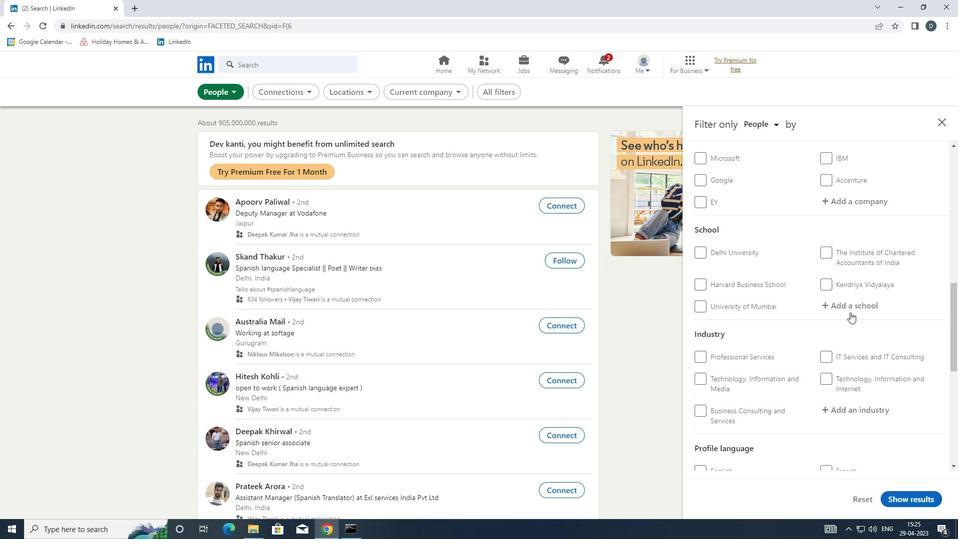 
Action: Mouse scrolled (846, 305) with delta (0, 0)
Screenshot: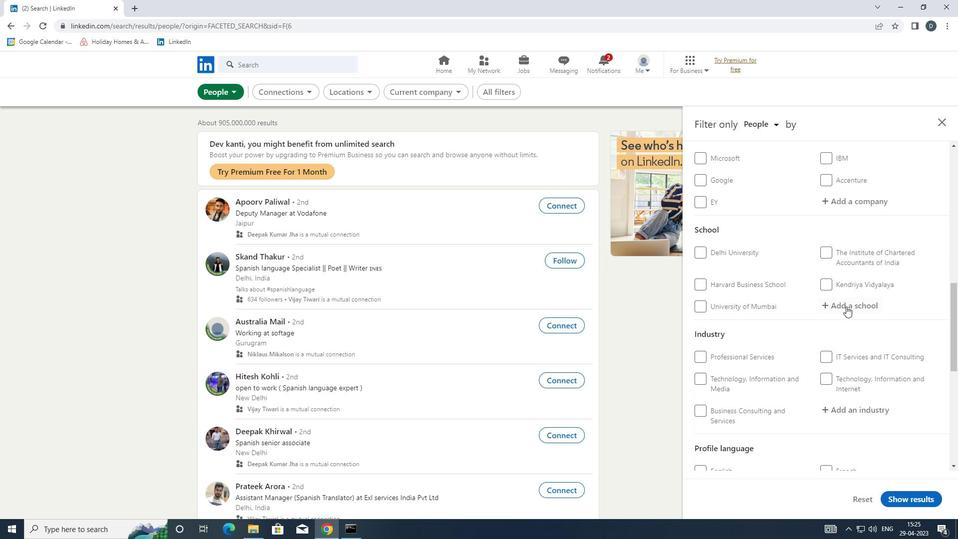 
Action: Mouse moved to (848, 278)
Screenshot: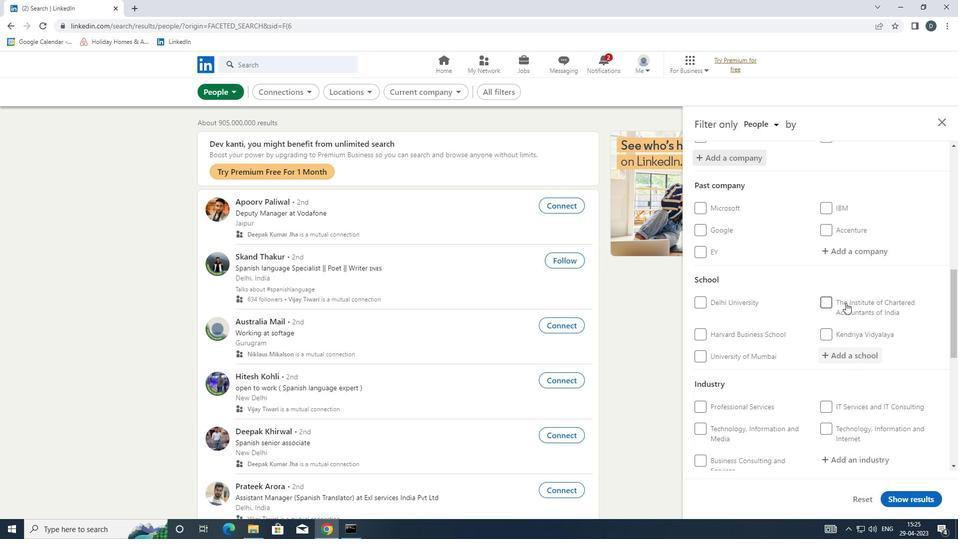 
Action: Mouse scrolled (848, 278) with delta (0, 0)
Screenshot: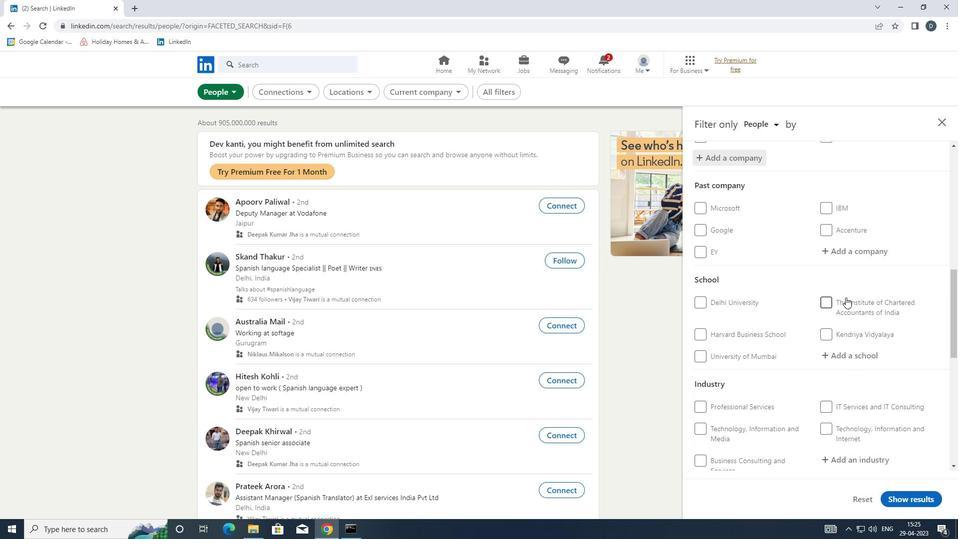 
Action: Mouse scrolled (848, 278) with delta (0, 0)
Screenshot: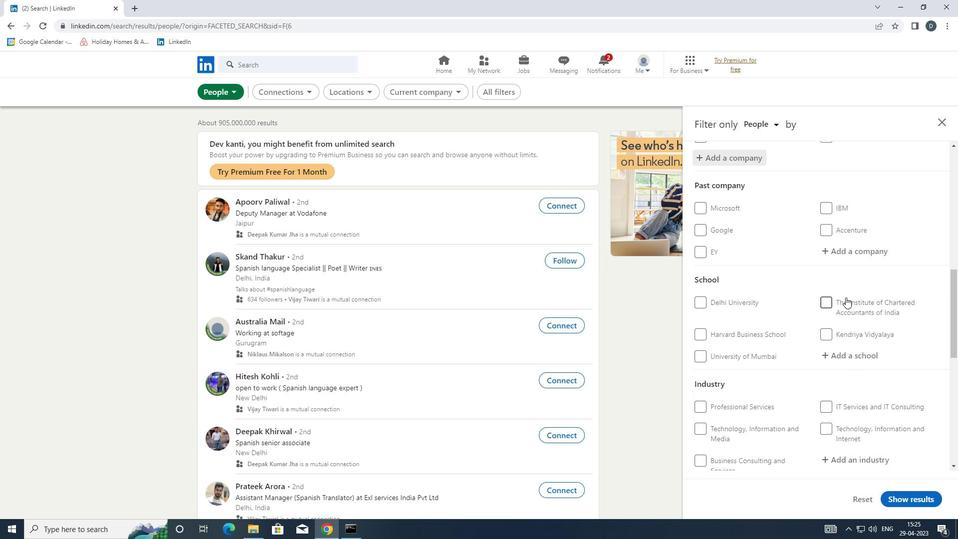 
Action: Mouse moved to (845, 258)
Screenshot: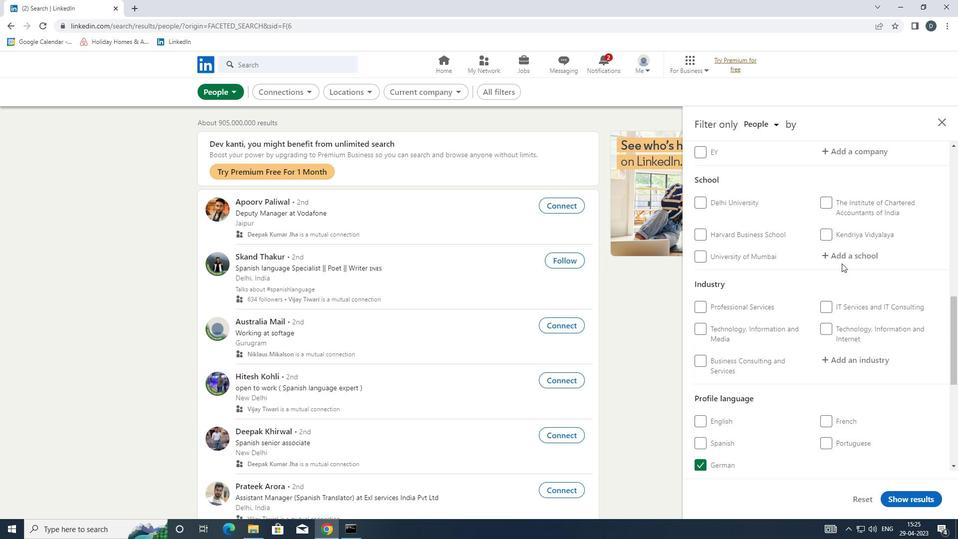 
Action: Mouse pressed left at (845, 258)
Screenshot: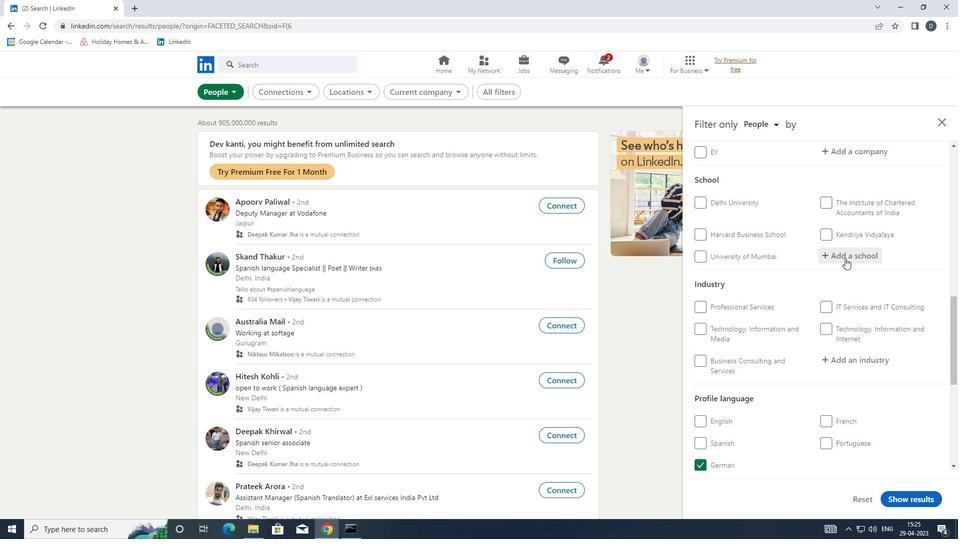 
Action: Mouse moved to (843, 258)
Screenshot: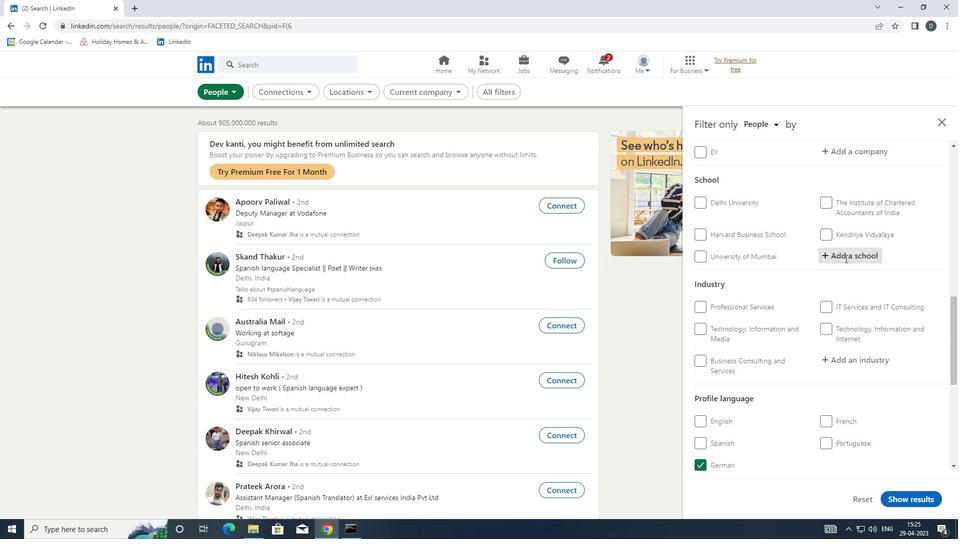 
Action: Key pressed <Key.shift><Key.shift><Key.shift><Key.shift><Key.shift><Key.shift><Key.shift><Key.shift><Key.shift><Key.shift><Key.shift><Key.shift><Key.shift><Key.shift><Key.shift><Key.shift>K.<Key.backspace><Key.shift><Key.space><Key.shift>J
Screenshot: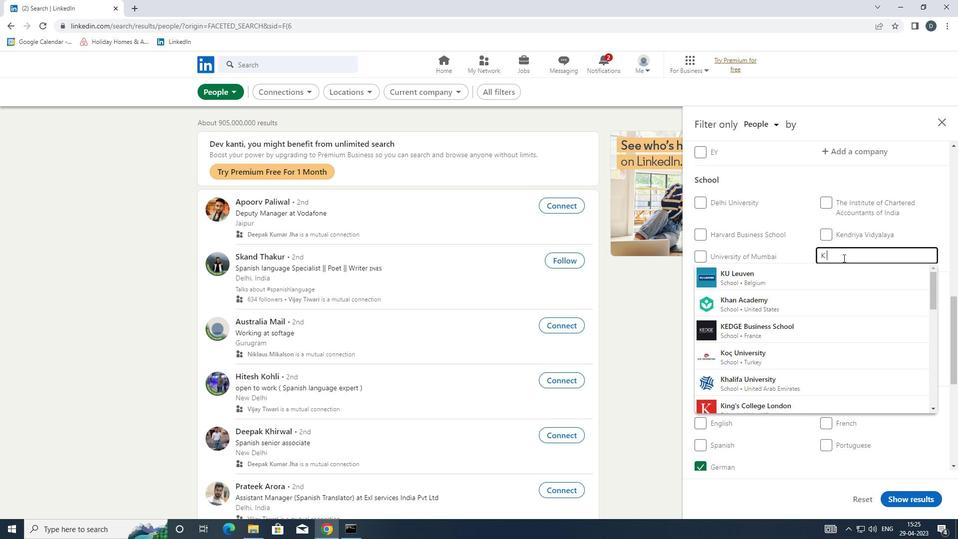 
Action: Mouse moved to (873, 273)
Screenshot: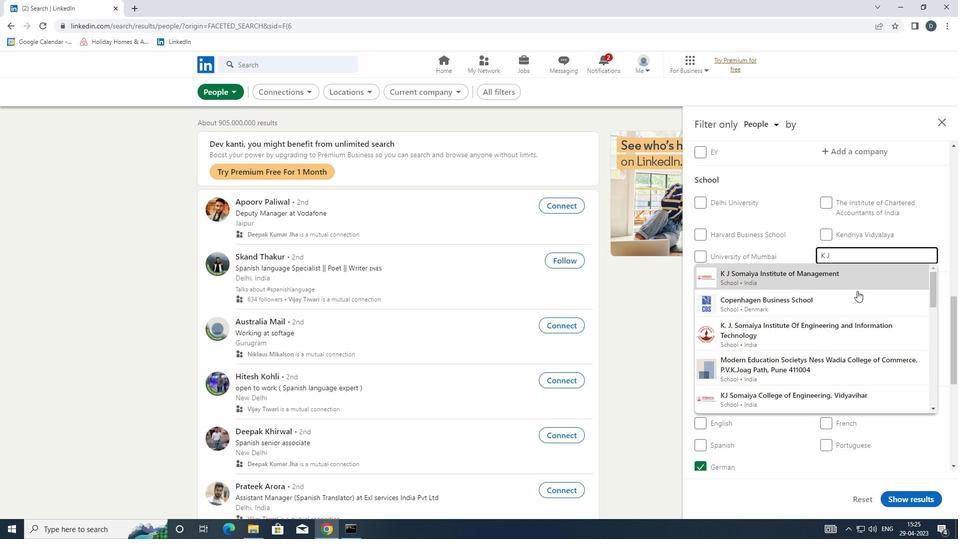 
Action: Mouse pressed left at (873, 273)
Screenshot: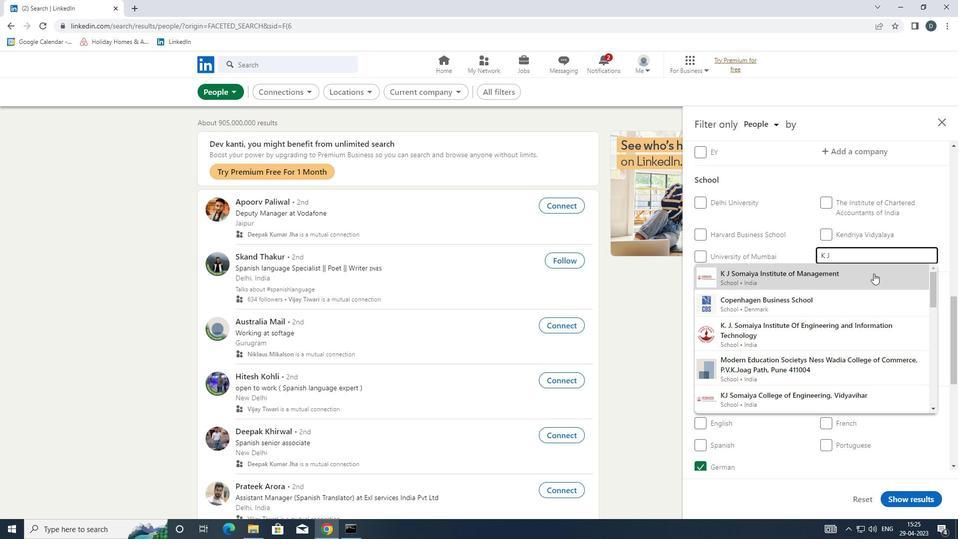 
Action: Mouse moved to (872, 273)
Screenshot: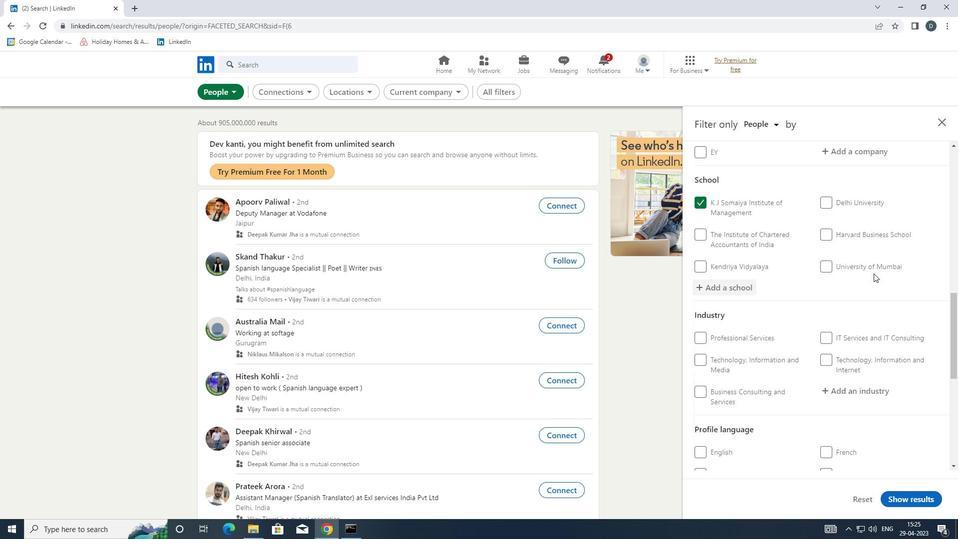 
Action: Mouse scrolled (872, 273) with delta (0, 0)
Screenshot: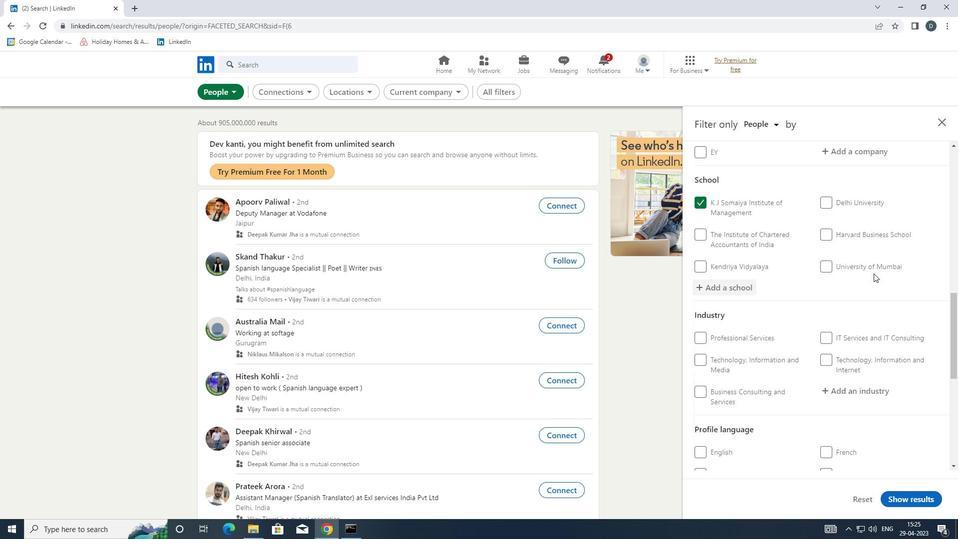 
Action: Mouse scrolled (872, 273) with delta (0, 0)
Screenshot: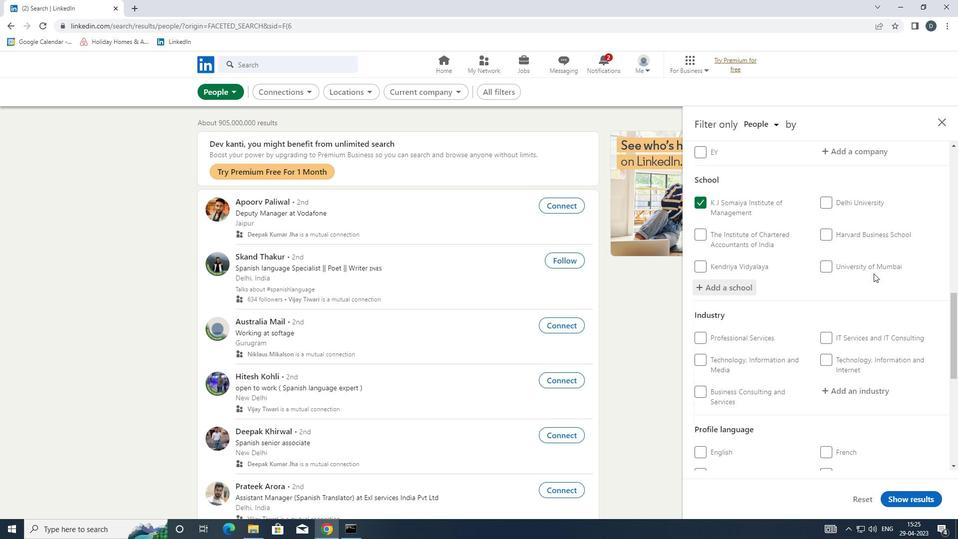 
Action: Mouse moved to (858, 292)
Screenshot: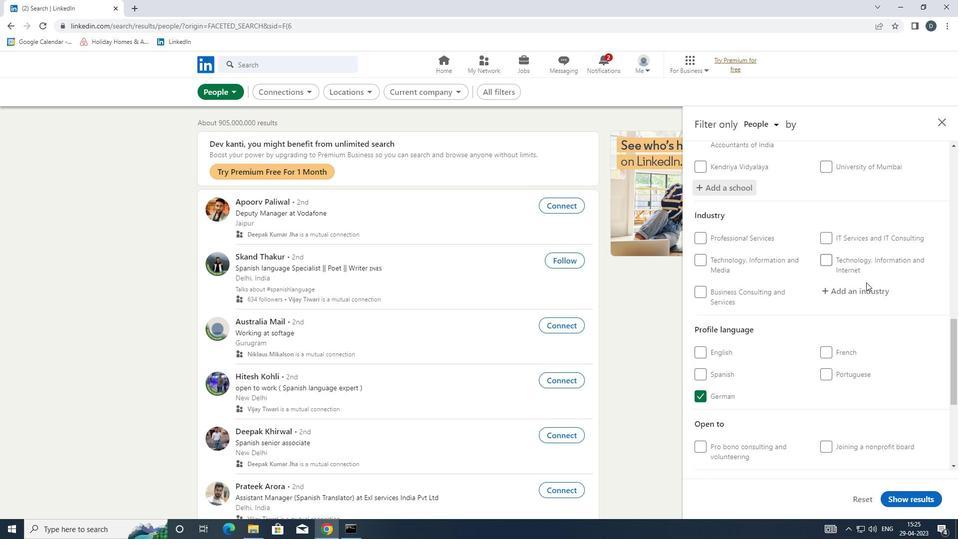 
Action: Mouse pressed left at (858, 292)
Screenshot: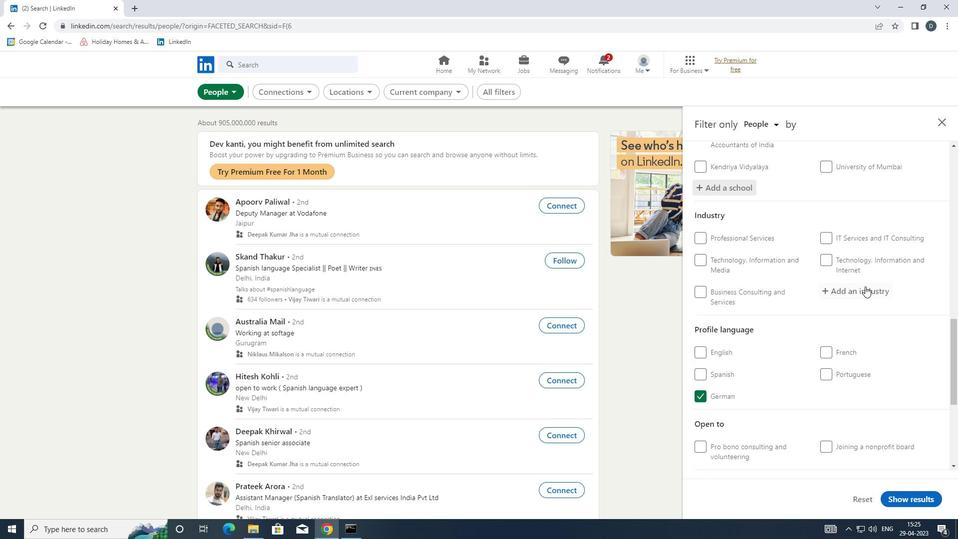 
Action: Mouse moved to (853, 294)
Screenshot: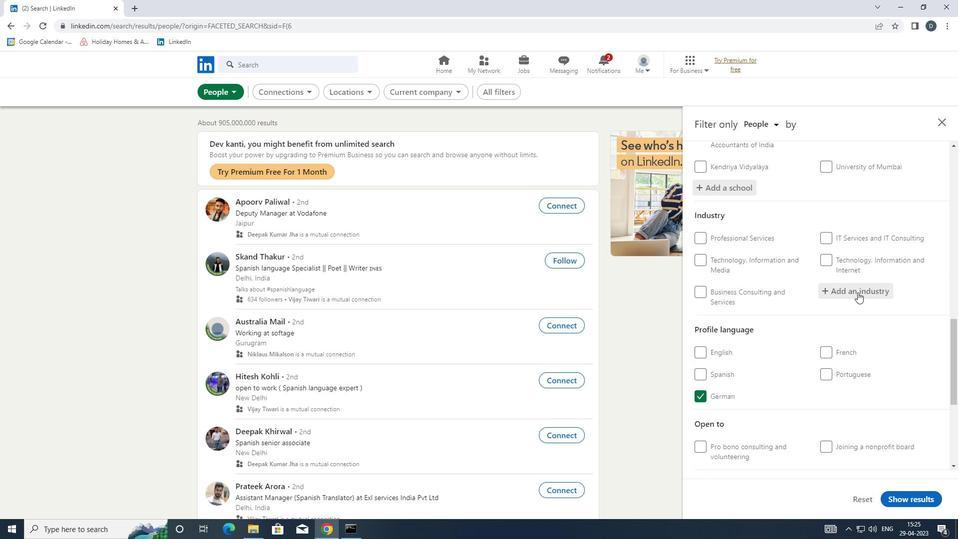 
Action: Key pressed <Key.shift>CONSUMER<Key.space><Key.shift>SER
Screenshot: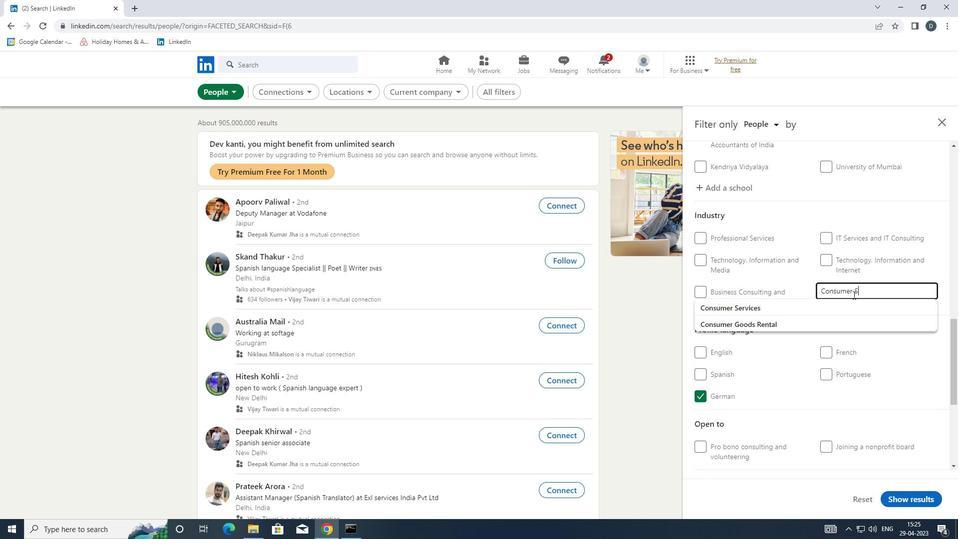 
Action: Mouse moved to (844, 299)
Screenshot: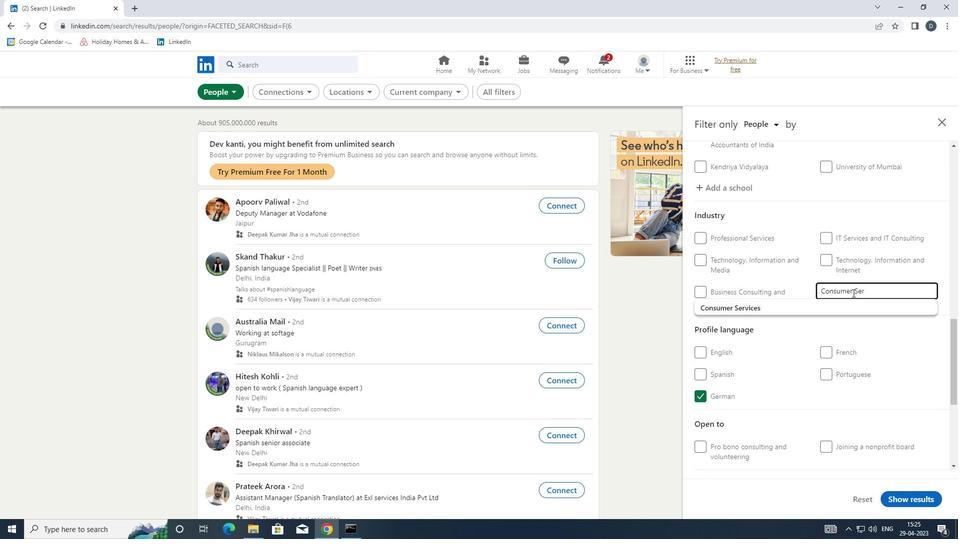 
Action: Mouse pressed left at (844, 299)
Screenshot: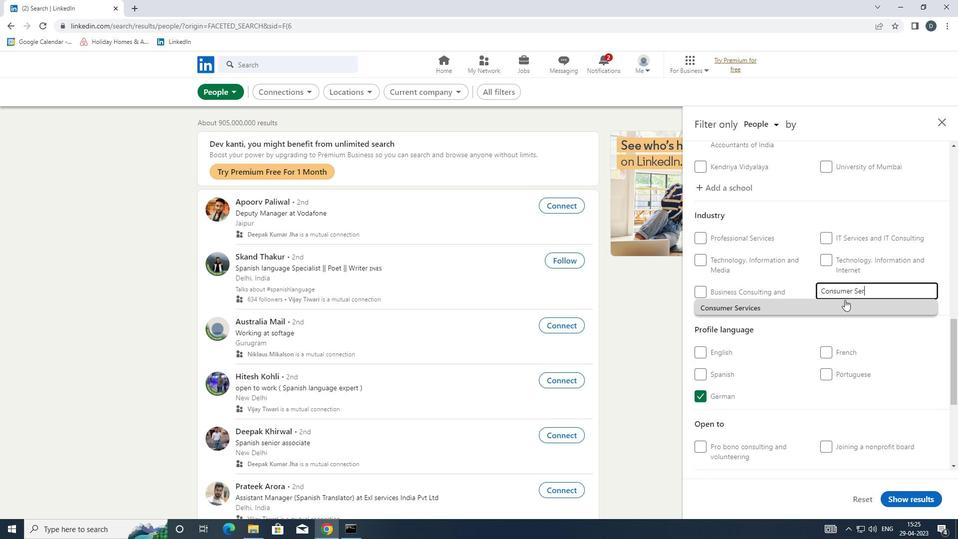
Action: Mouse scrolled (844, 299) with delta (0, 0)
Screenshot: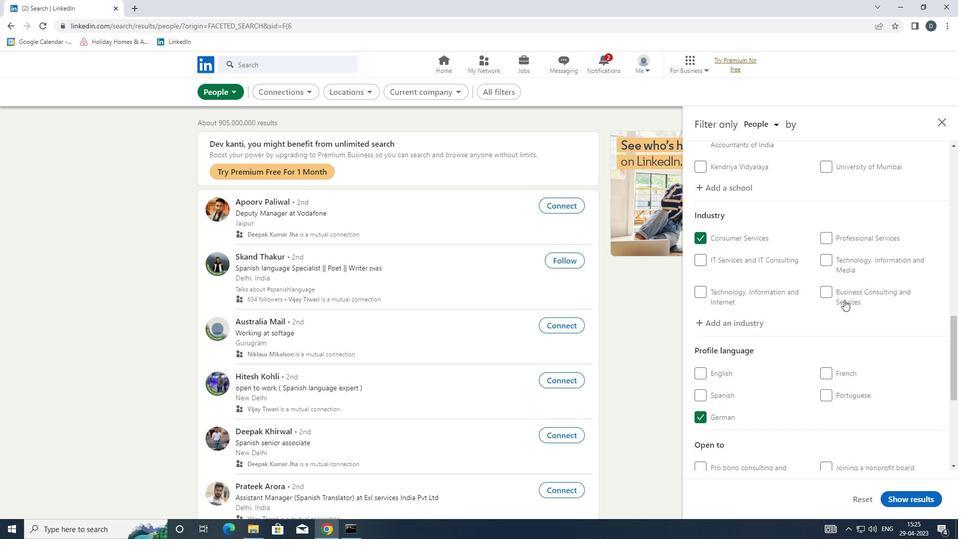 
Action: Mouse scrolled (844, 299) with delta (0, 0)
Screenshot: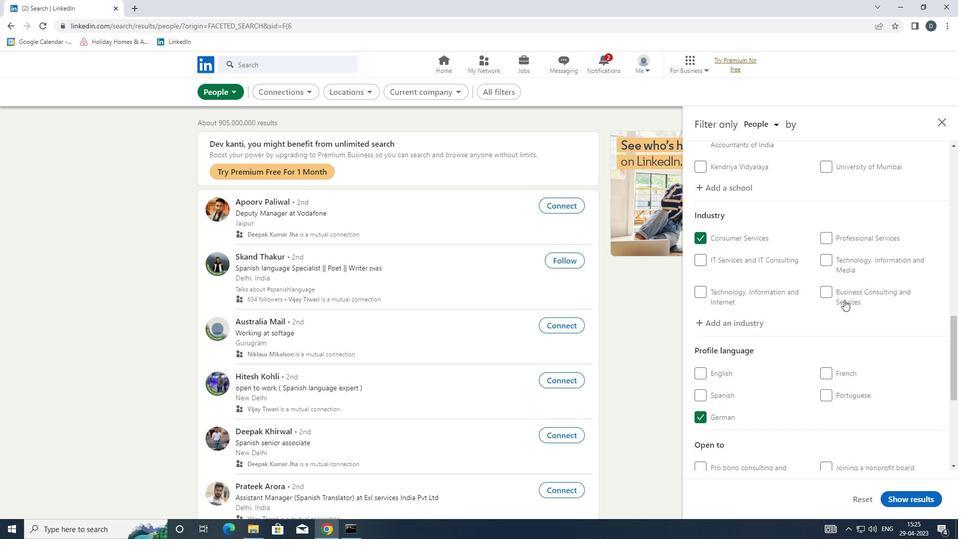 
Action: Mouse scrolled (844, 299) with delta (0, 0)
Screenshot: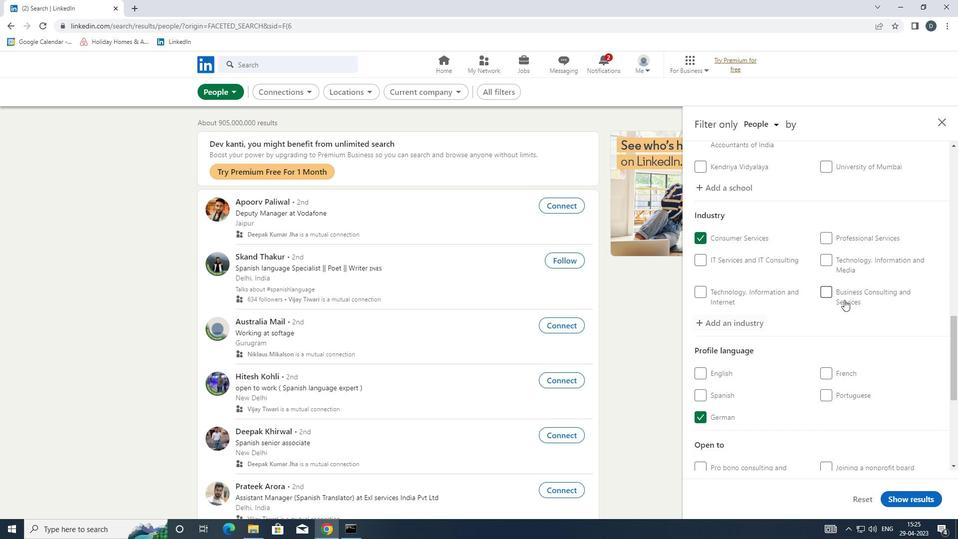 
Action: Mouse scrolled (844, 299) with delta (0, 0)
Screenshot: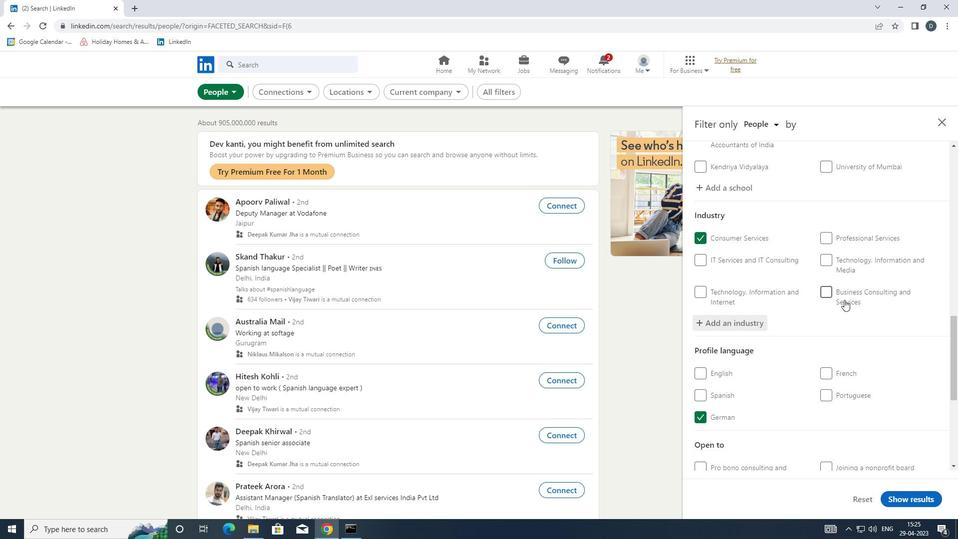 
Action: Mouse moved to (847, 369)
Screenshot: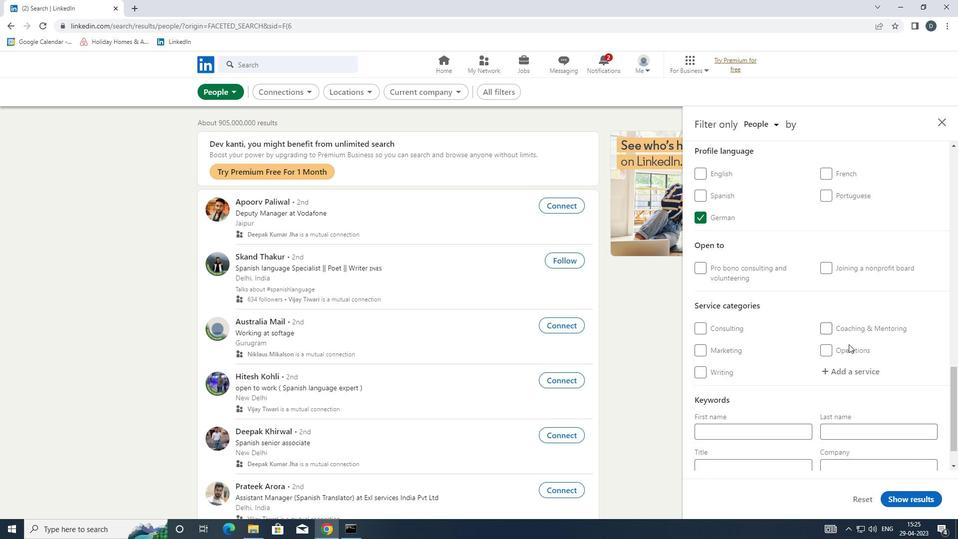 
Action: Mouse pressed left at (847, 369)
Screenshot: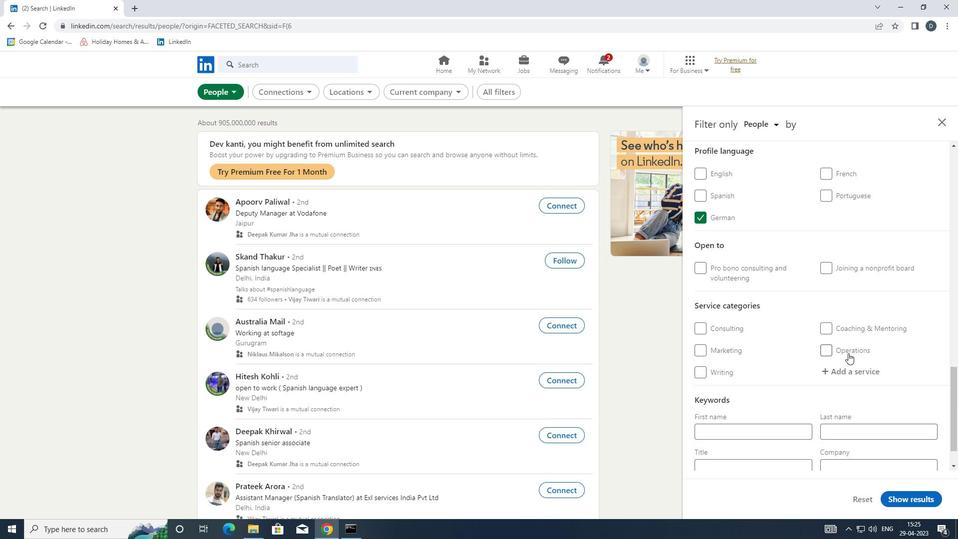 
Action: Mouse moved to (846, 369)
Screenshot: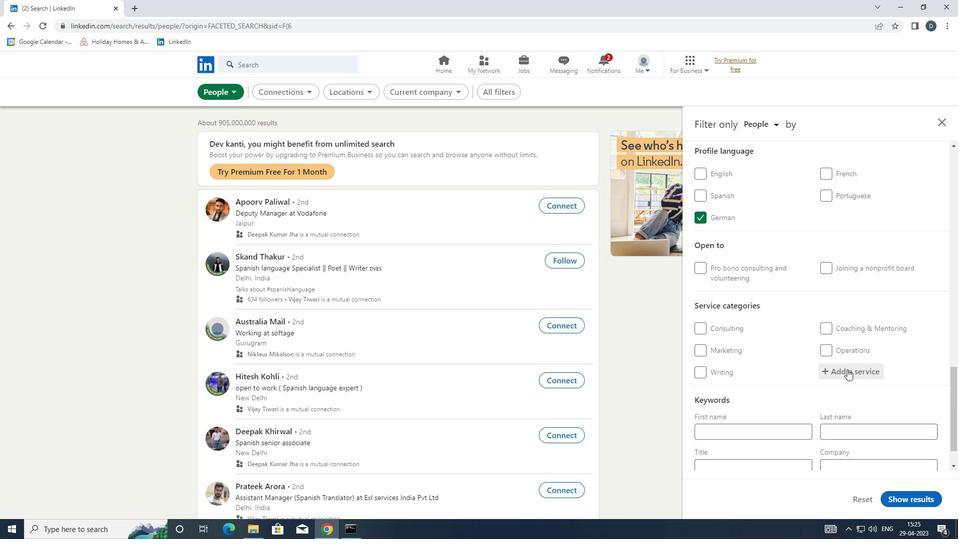 
Action: Key pressed <Key.shift>CONSULTING
Screenshot: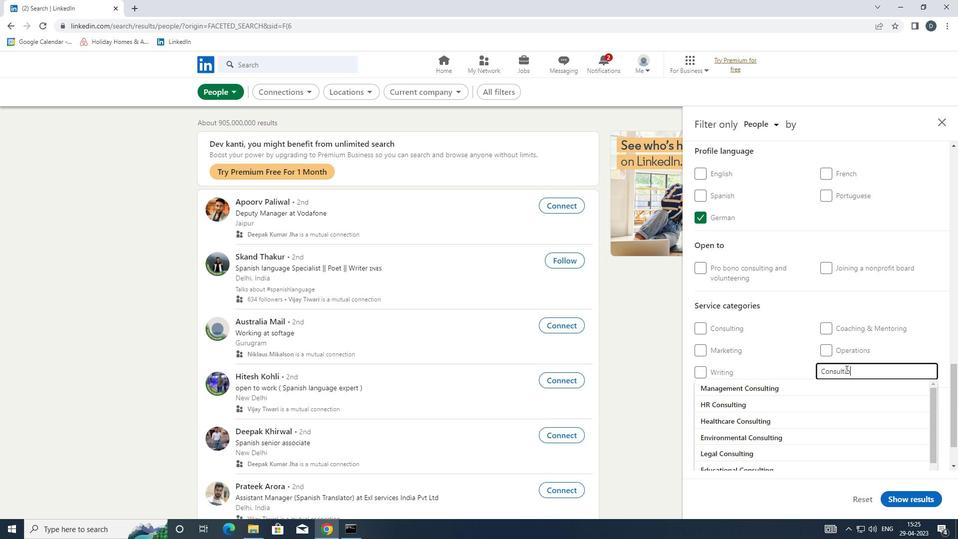 
Action: Mouse moved to (843, 396)
Screenshot: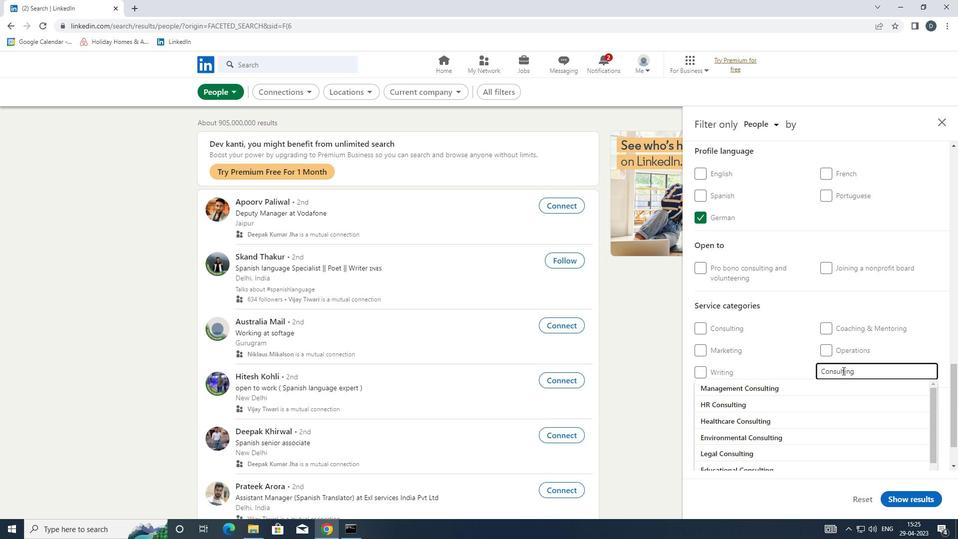 
Action: Mouse scrolled (843, 395) with delta (0, 0)
Screenshot: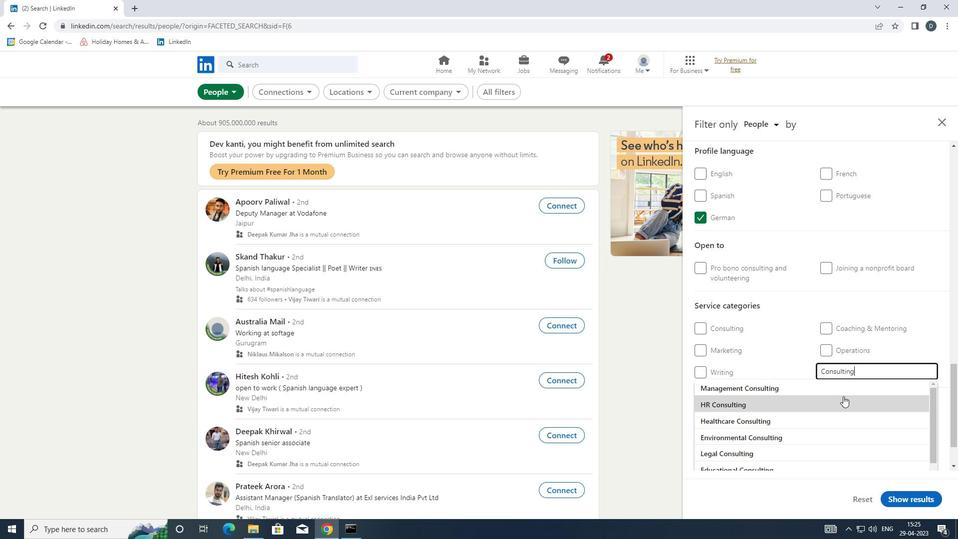 
Action: Mouse scrolled (843, 395) with delta (0, 0)
Screenshot: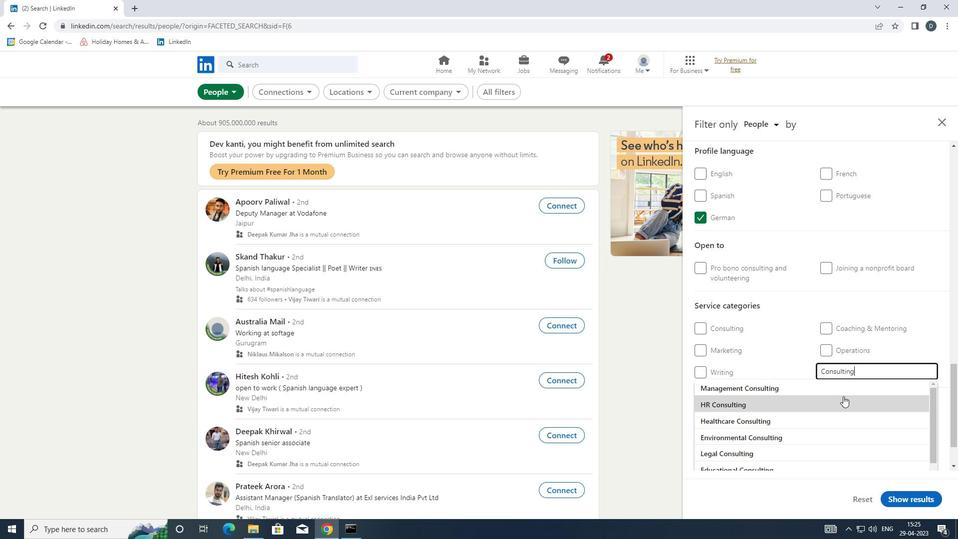 
Action: Mouse scrolled (843, 395) with delta (0, 0)
Screenshot: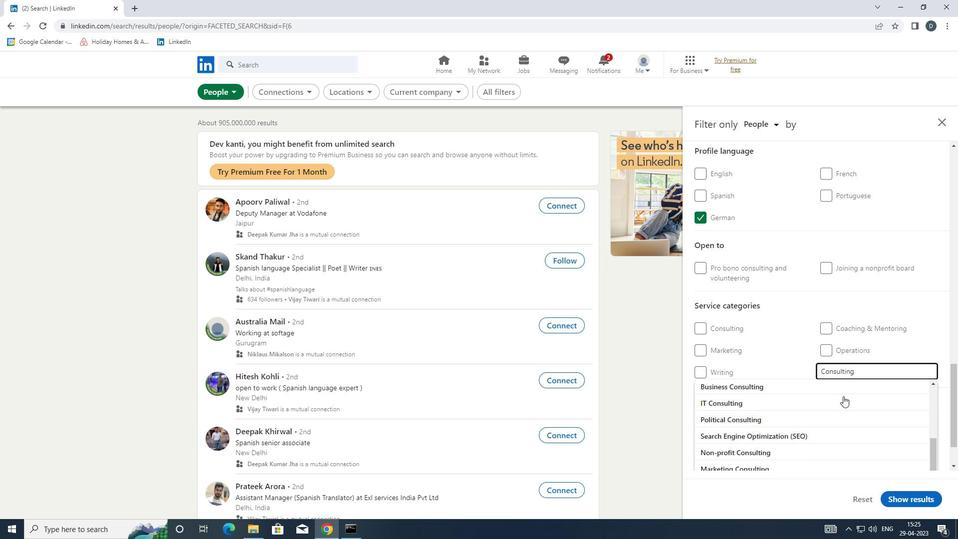 
Action: Mouse scrolled (843, 395) with delta (0, 0)
Screenshot: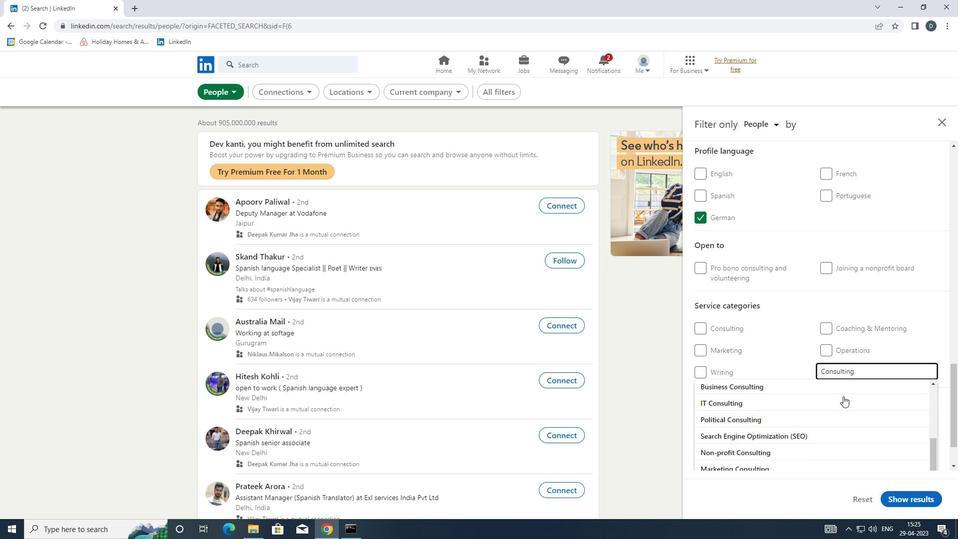 
Action: Mouse scrolled (843, 395) with delta (0, 0)
Screenshot: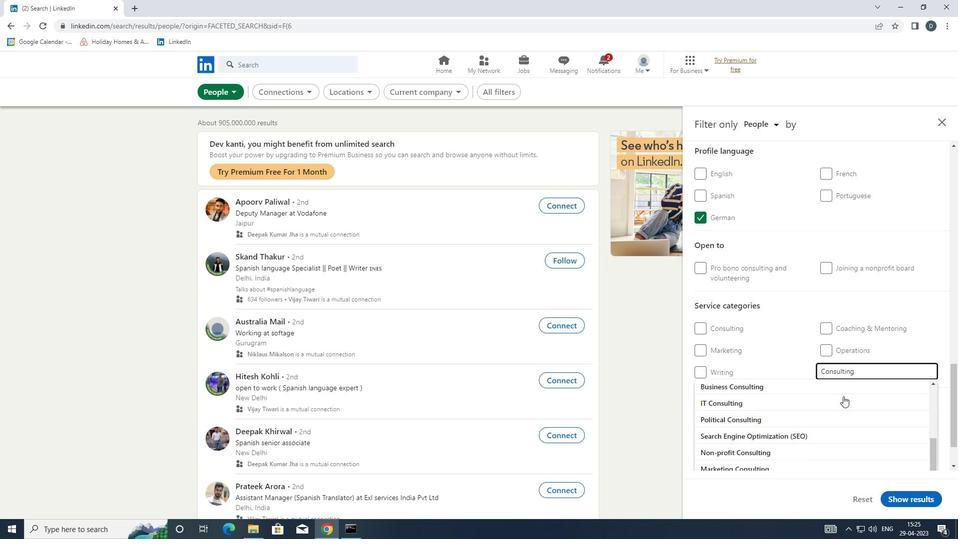 
Action: Mouse moved to (835, 399)
Screenshot: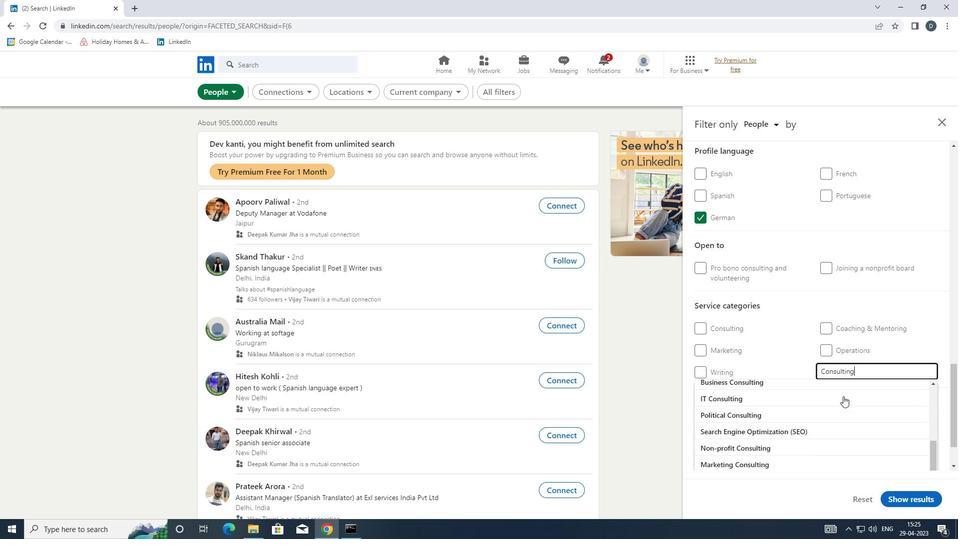 
Action: Key pressed <Key.enter>
Screenshot: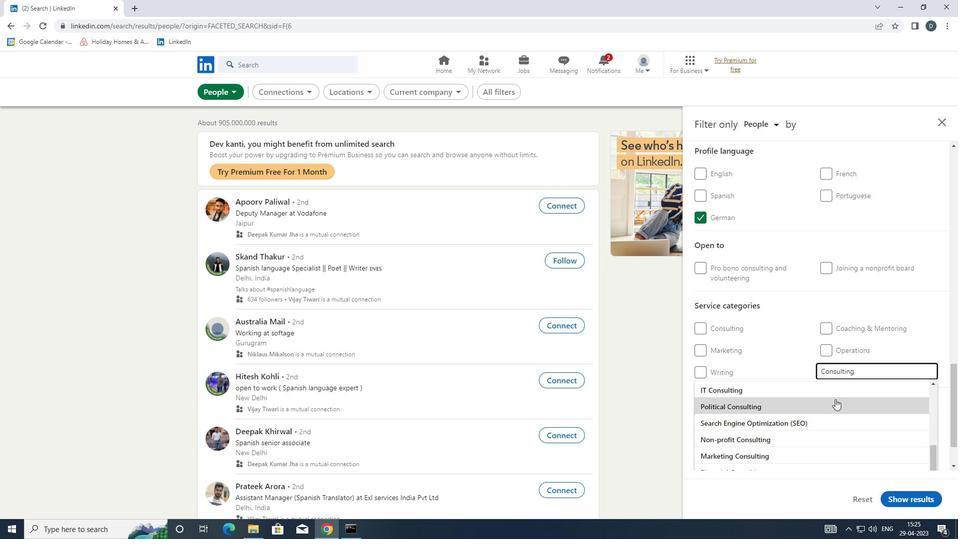 
Action: Mouse moved to (865, 274)
Screenshot: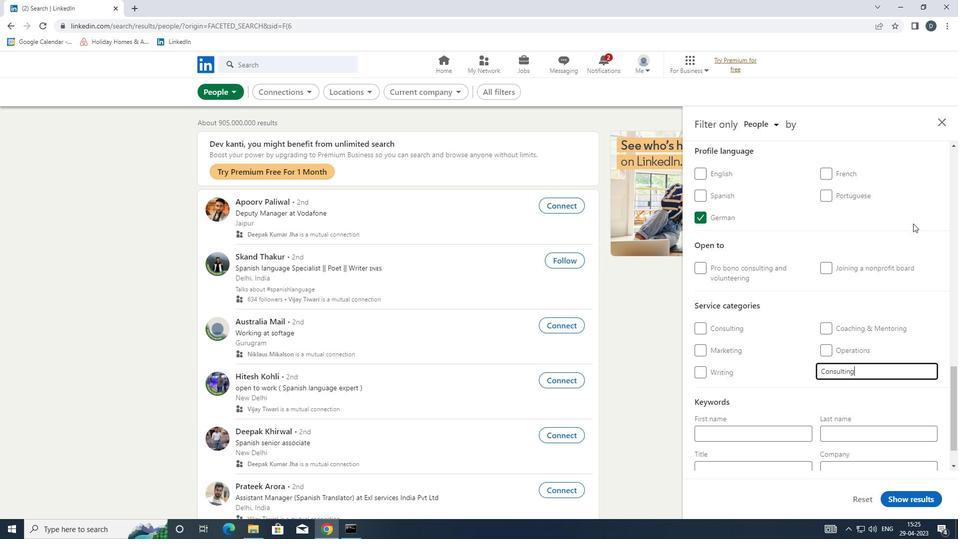 
Action: Mouse scrolled (865, 273) with delta (0, 0)
Screenshot: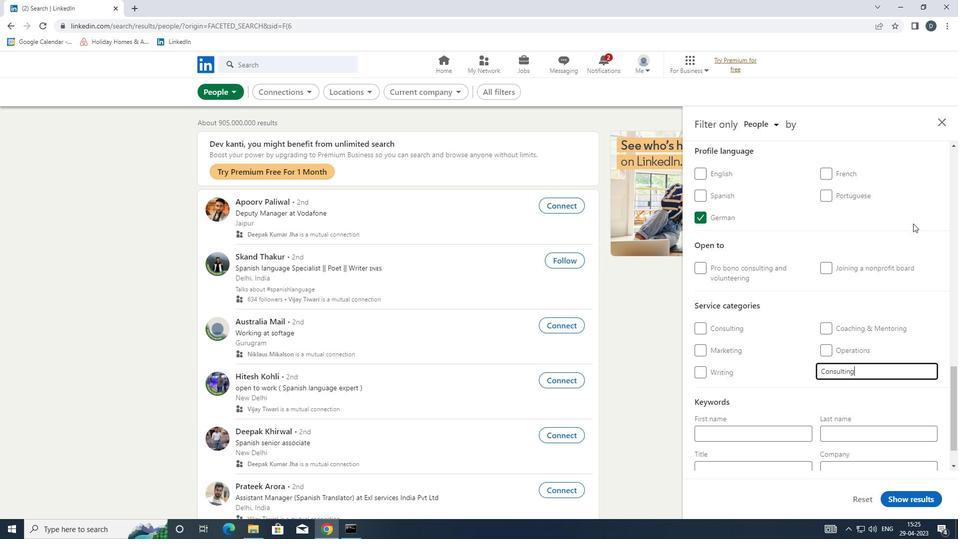 
Action: Mouse moved to (865, 274)
Screenshot: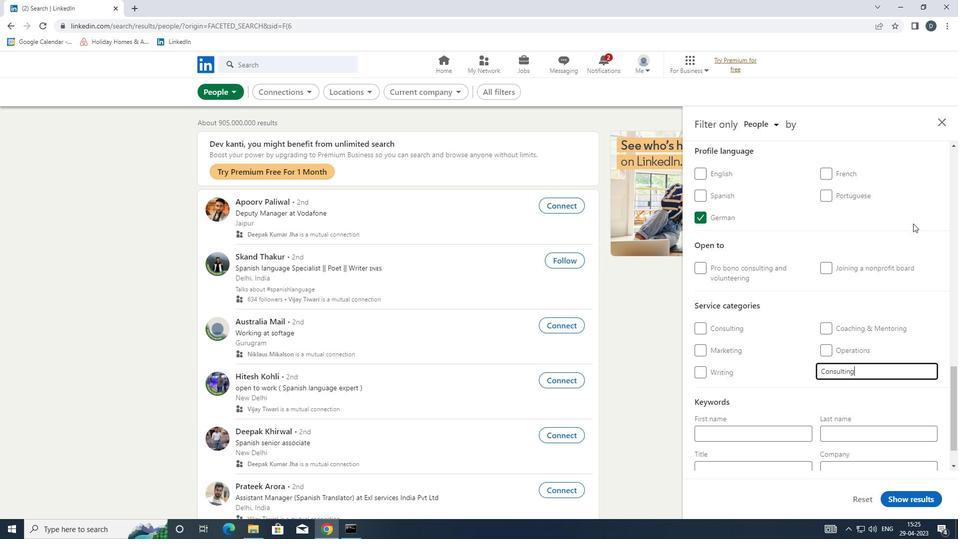 
Action: Mouse scrolled (865, 274) with delta (0, 0)
Screenshot: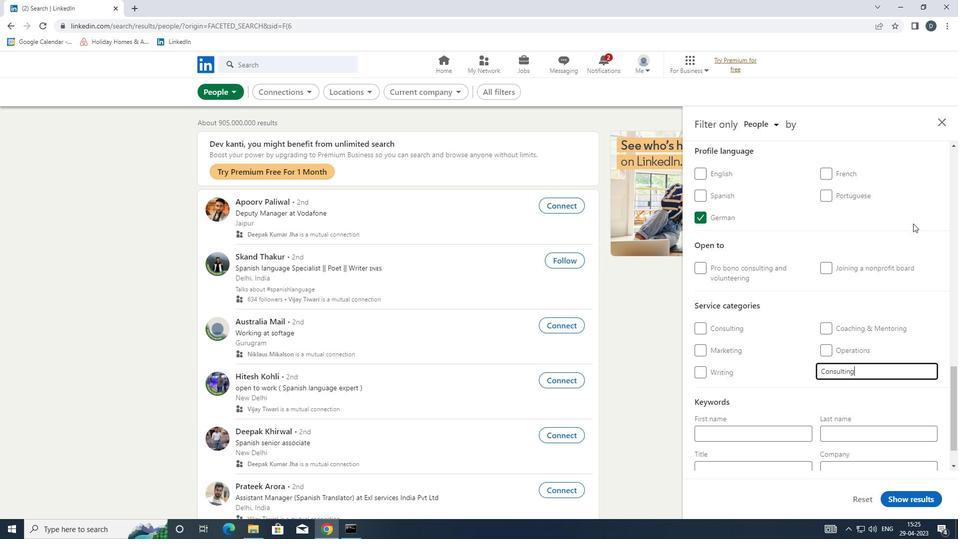 
Action: Mouse moved to (865, 275)
Screenshot: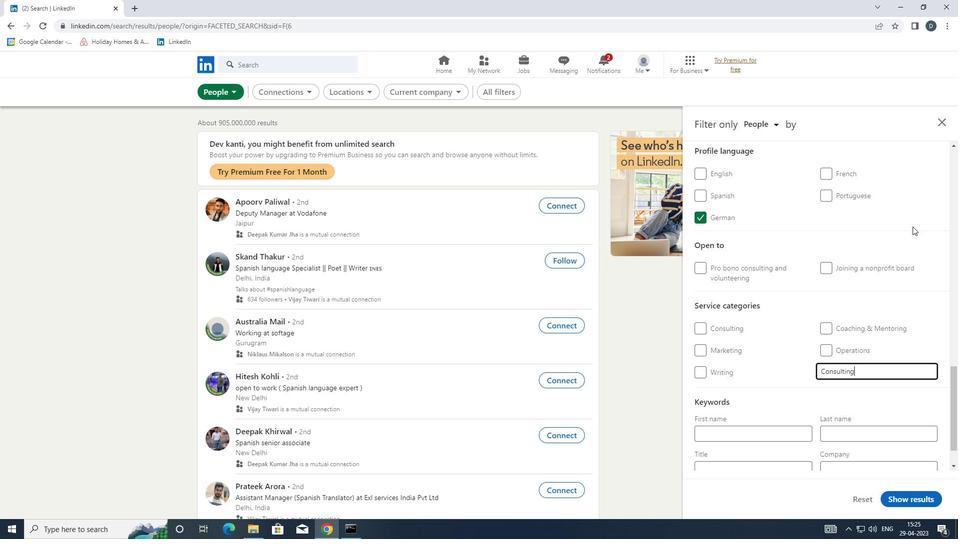 
Action: Mouse scrolled (865, 274) with delta (0, 0)
Screenshot: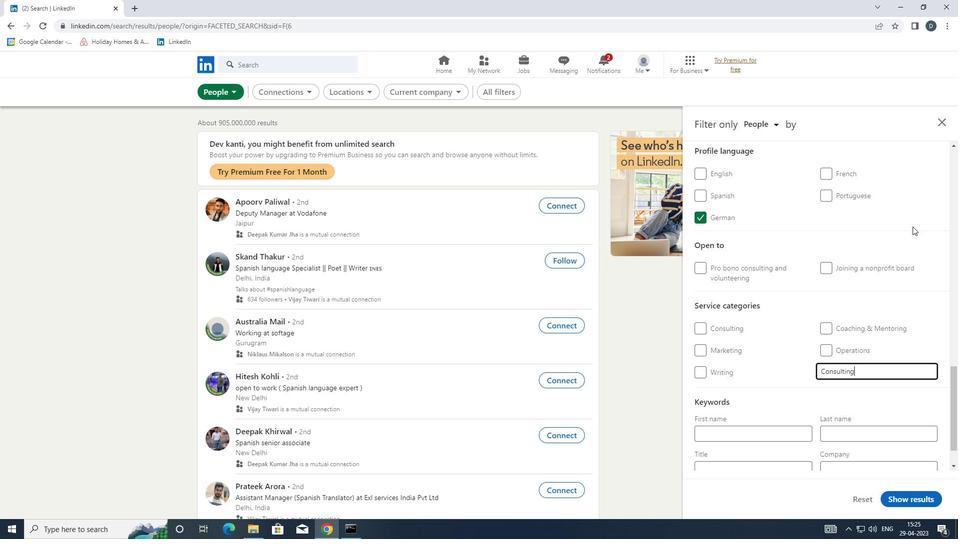 
Action: Mouse scrolled (865, 274) with delta (0, 0)
Screenshot: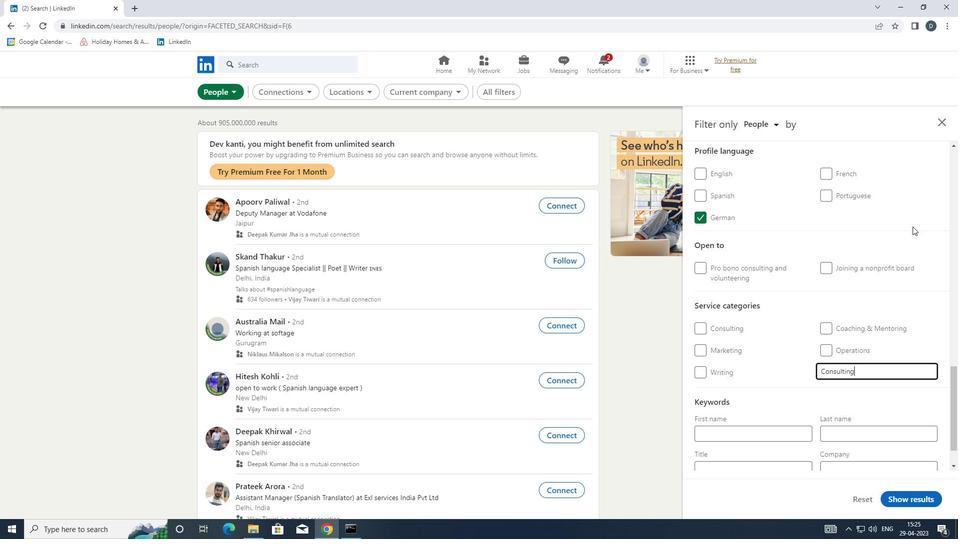
Action: Mouse moved to (780, 421)
Screenshot: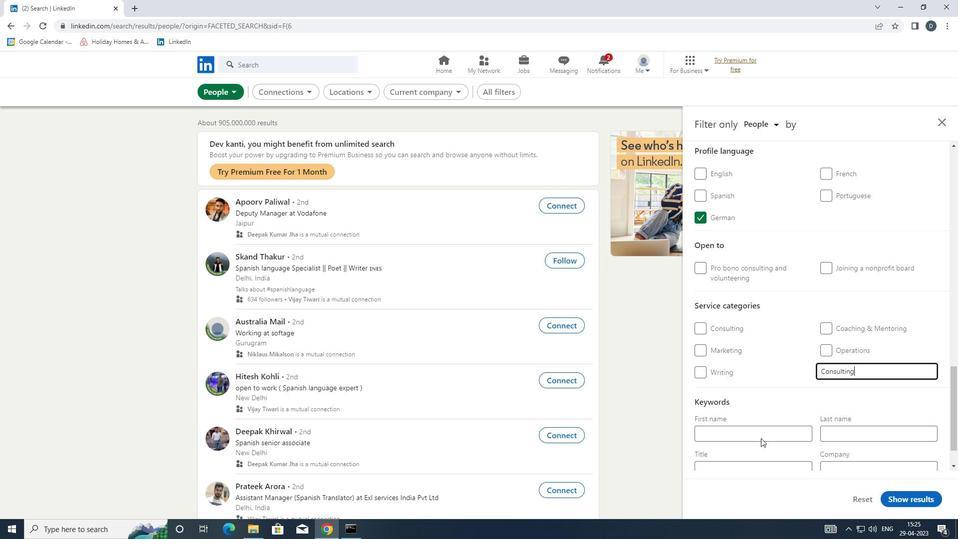 
Action: Mouse scrolled (780, 421) with delta (0, 0)
Screenshot: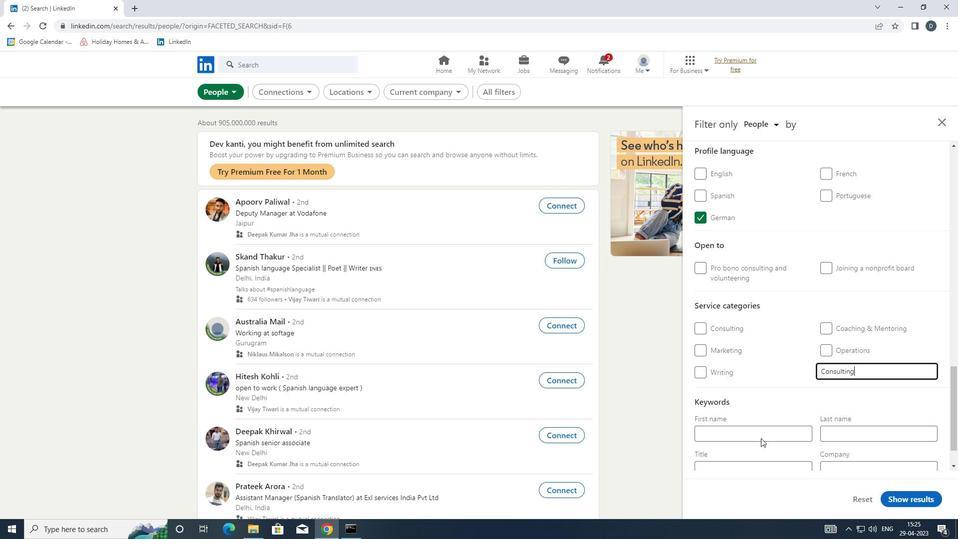 
Action: Mouse moved to (783, 416)
Screenshot: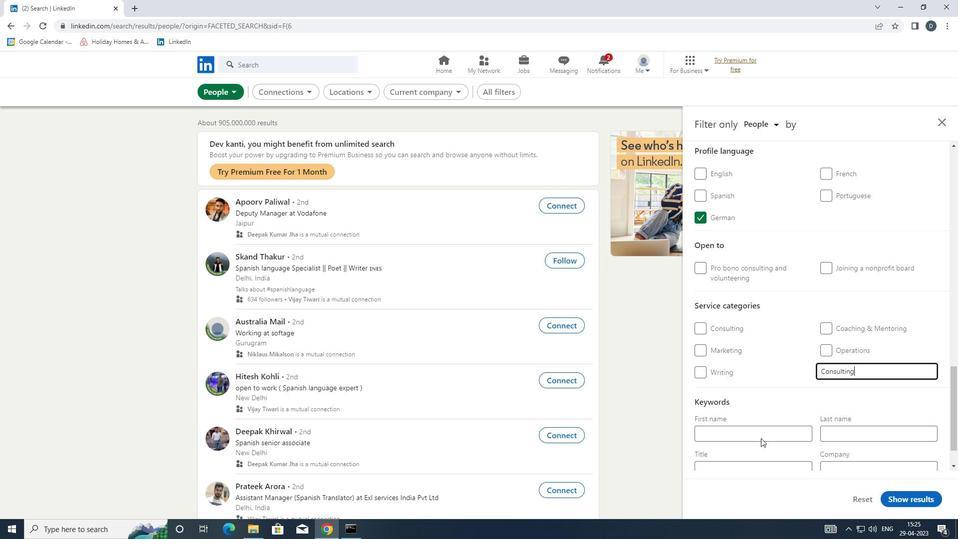 
Action: Mouse scrolled (783, 415) with delta (0, 0)
Screenshot: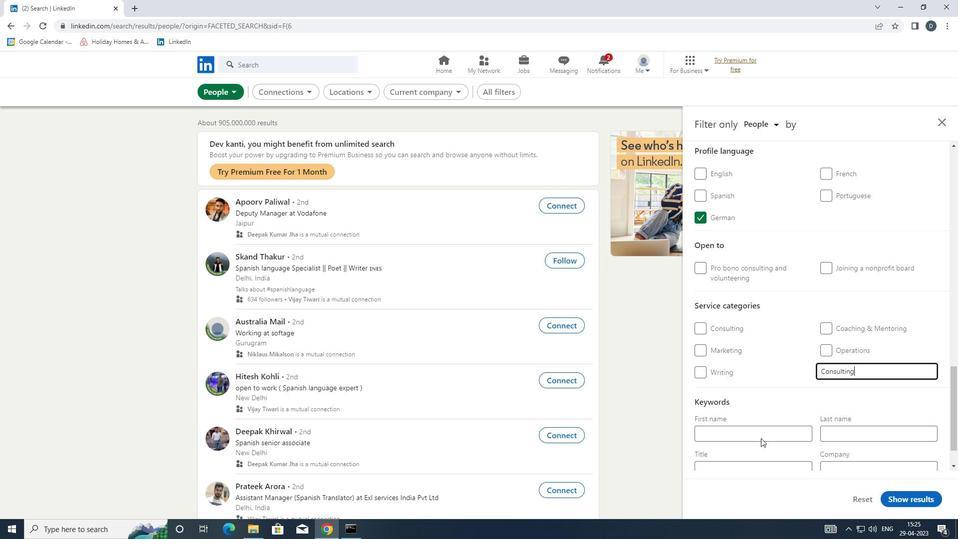 
Action: Mouse moved to (785, 414)
Screenshot: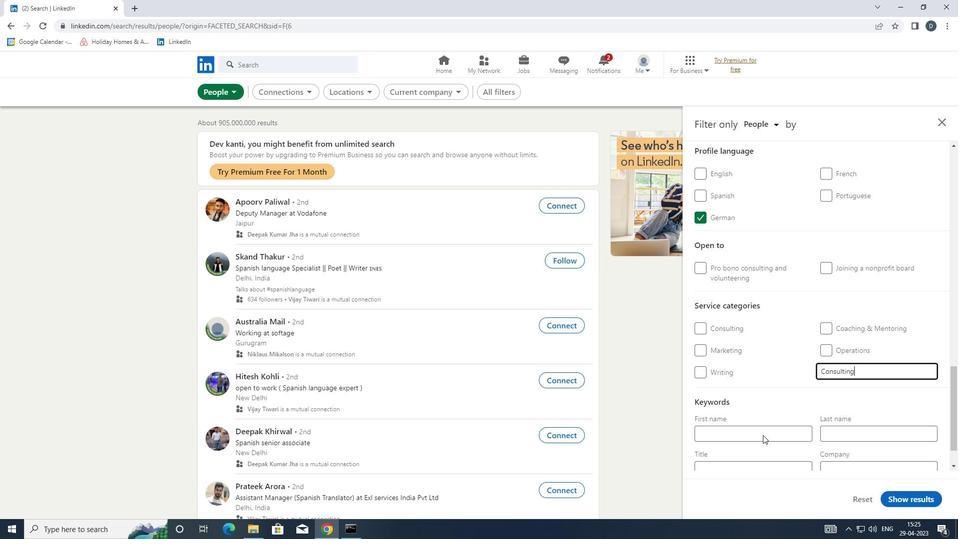 
Action: Mouse scrolled (785, 414) with delta (0, 0)
Screenshot: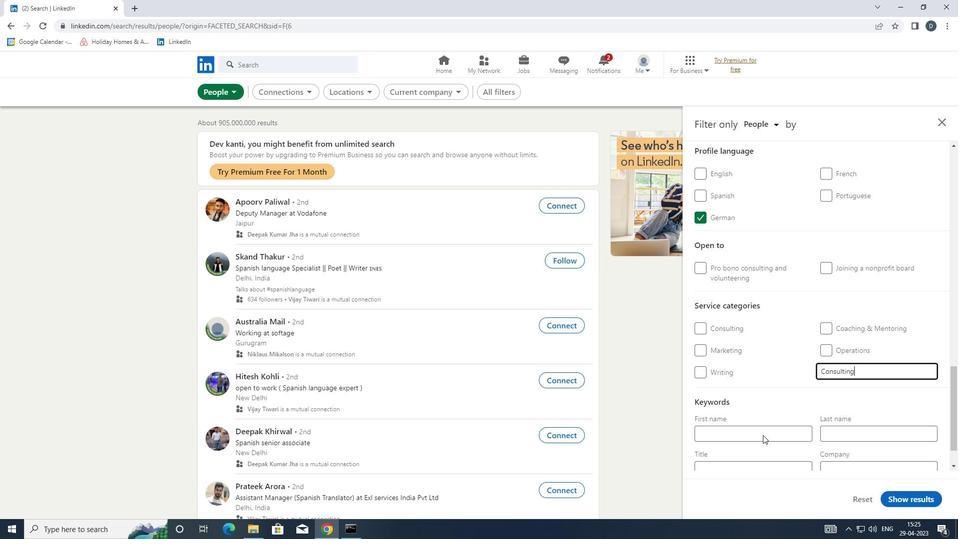
Action: Mouse moved to (787, 411)
Screenshot: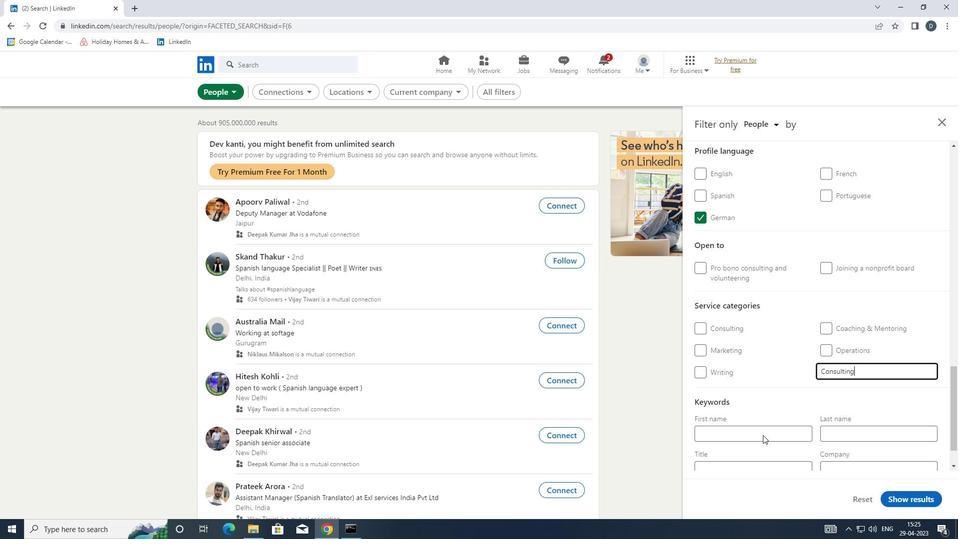 
Action: Mouse scrolled (787, 411) with delta (0, 0)
Screenshot: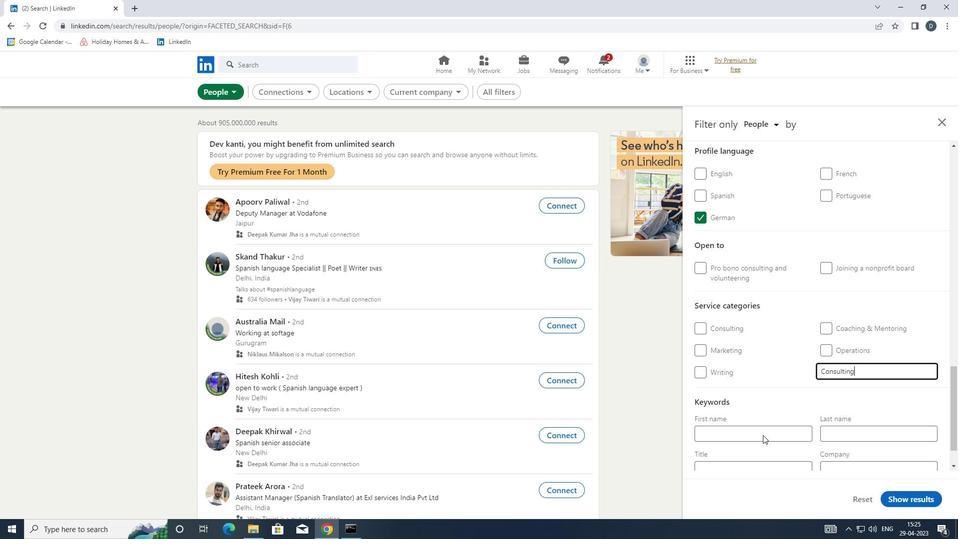 
Action: Mouse moved to (758, 428)
Screenshot: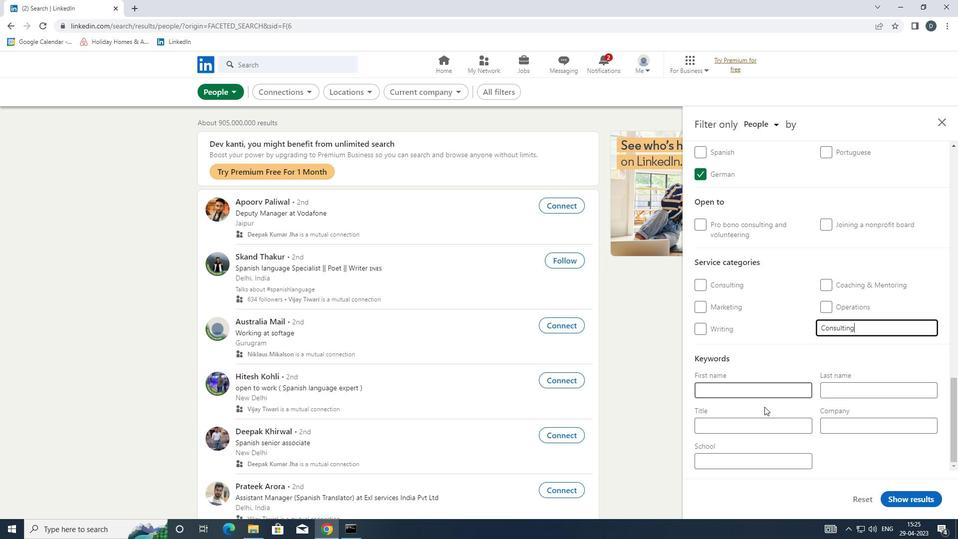 
Action: Mouse pressed left at (758, 428)
Screenshot: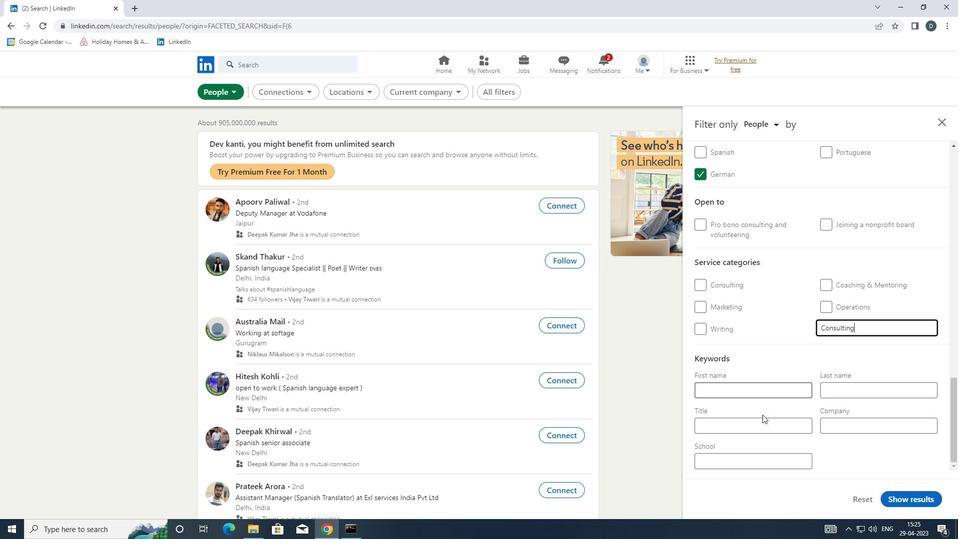 
Action: Mouse moved to (757, 423)
Screenshot: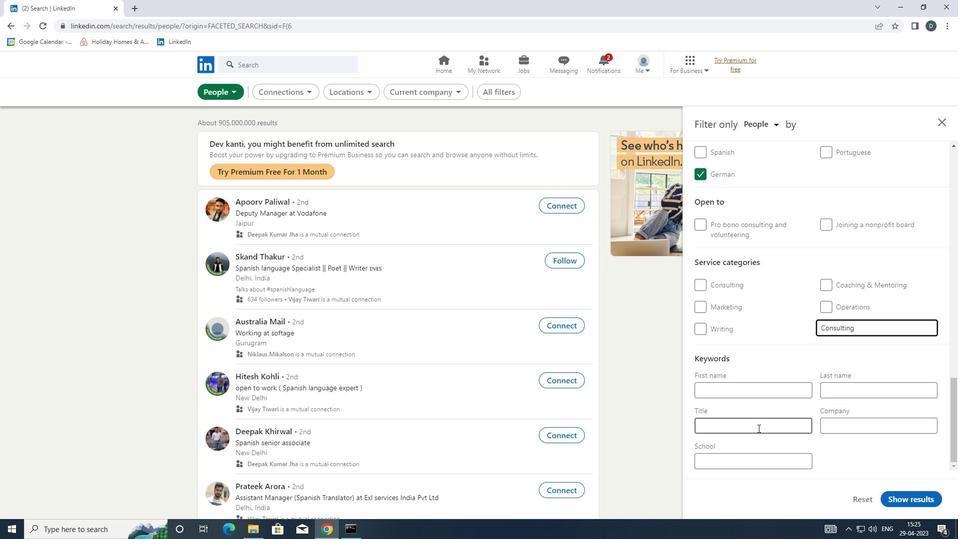 
Action: Key pressed <Key.shift>ASTRONOMERT
Screenshot: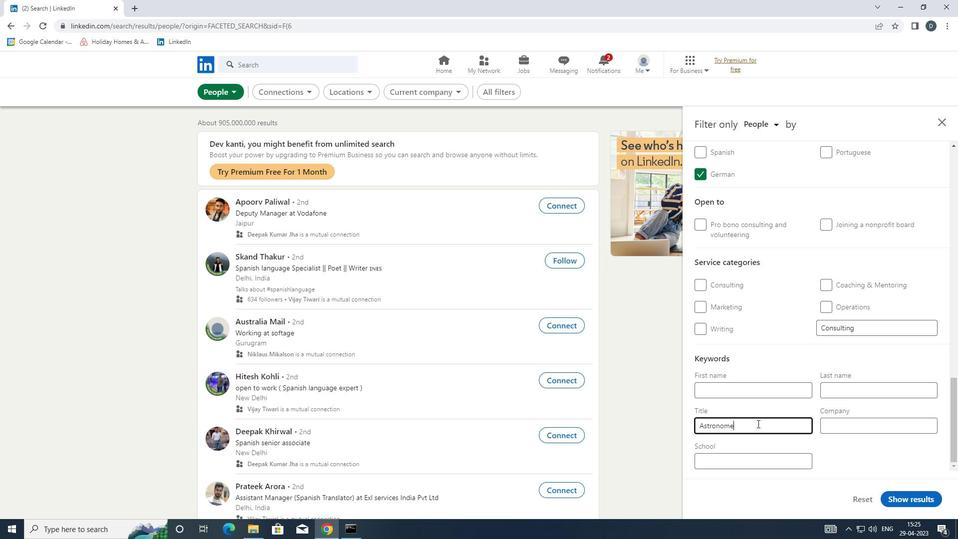 
Action: Mouse moved to (757, 417)
Screenshot: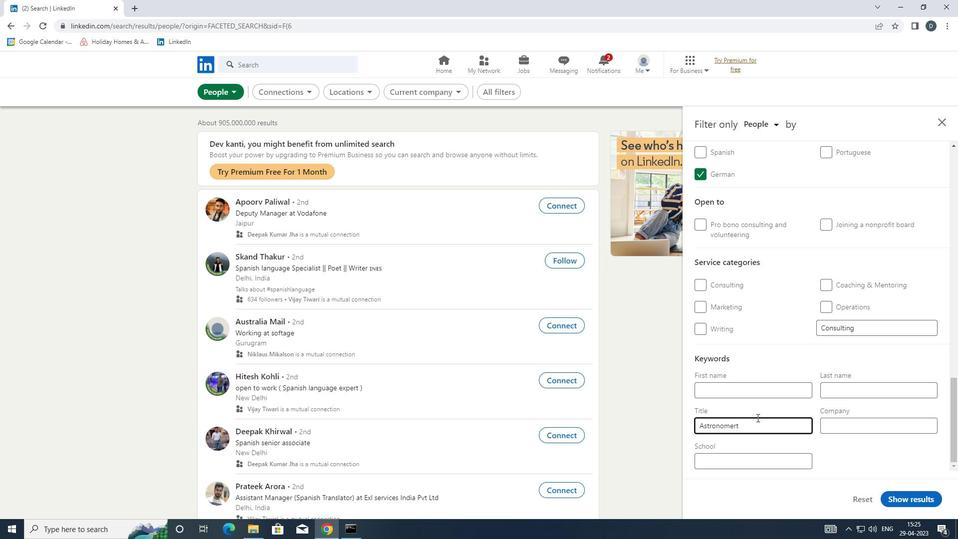 
Action: Key pressed <Key.backspace>
Screenshot: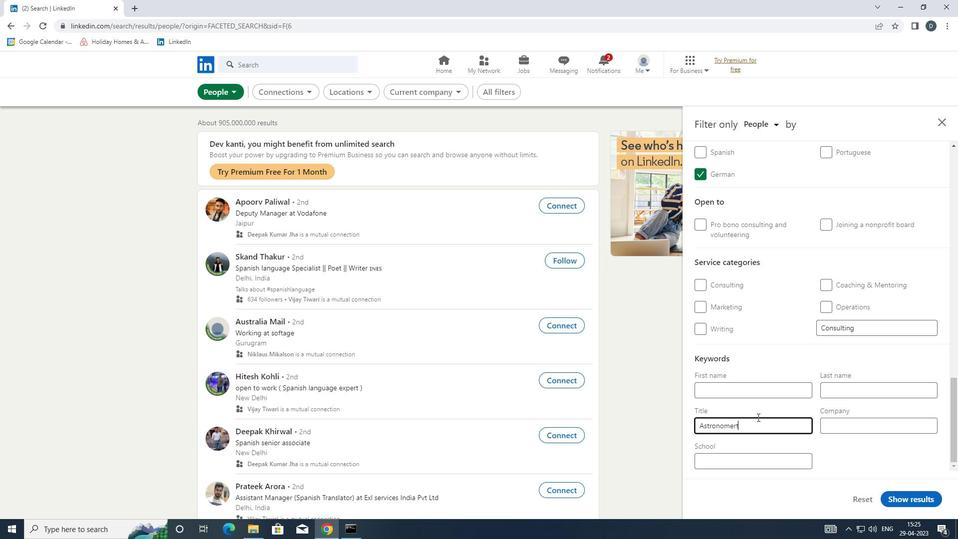 
Action: Mouse moved to (895, 500)
Screenshot: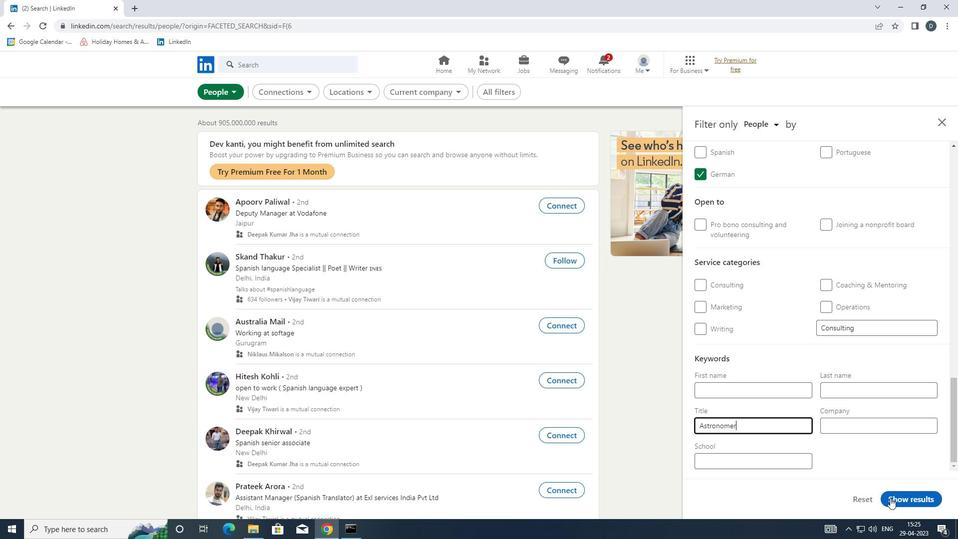 
Action: Mouse pressed left at (895, 500)
Screenshot: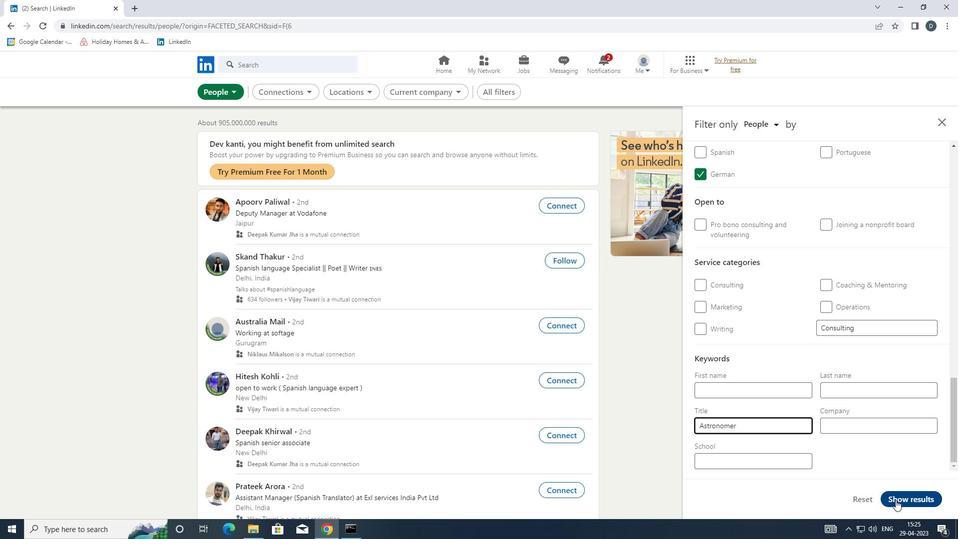 
Action: Mouse moved to (588, 287)
Screenshot: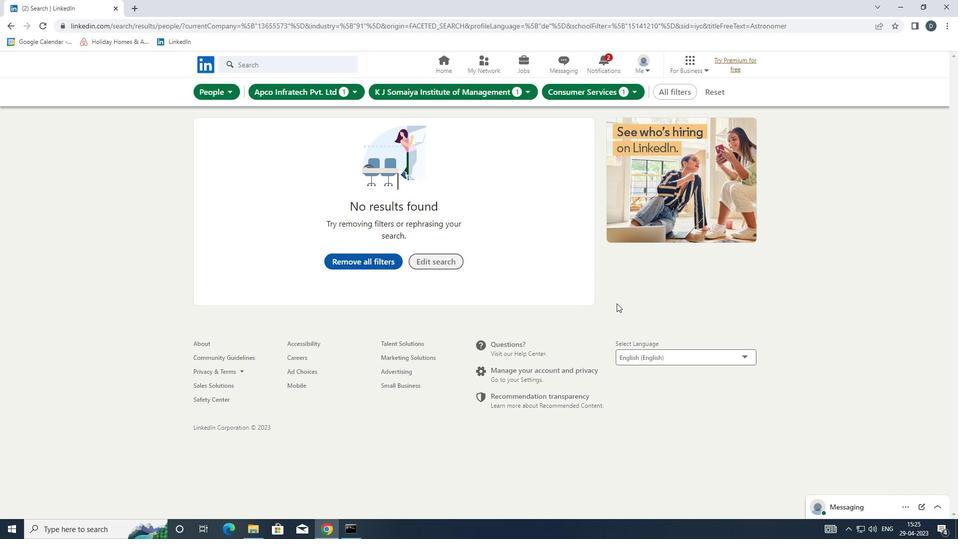 
